 Task: Look for space in Ichihara, Japan from 9th June, 2023 to 16th June, 2023 for 2 adults in price range Rs.8000 to Rs.16000. Place can be entire place with 2 bedrooms having 2 beds and 1 bathroom. Property type can be house, flat, guest house. Booking option can be shelf check-in. Required host language is English.
Action: Mouse moved to (498, 90)
Screenshot: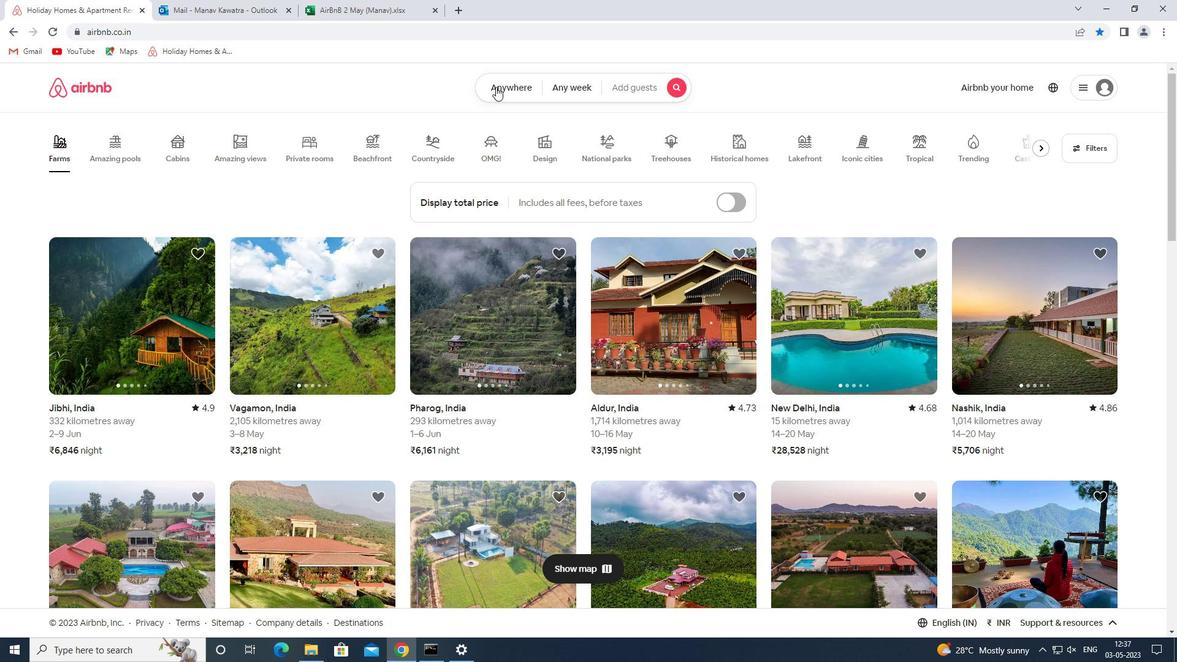 
Action: Mouse pressed left at (498, 90)
Screenshot: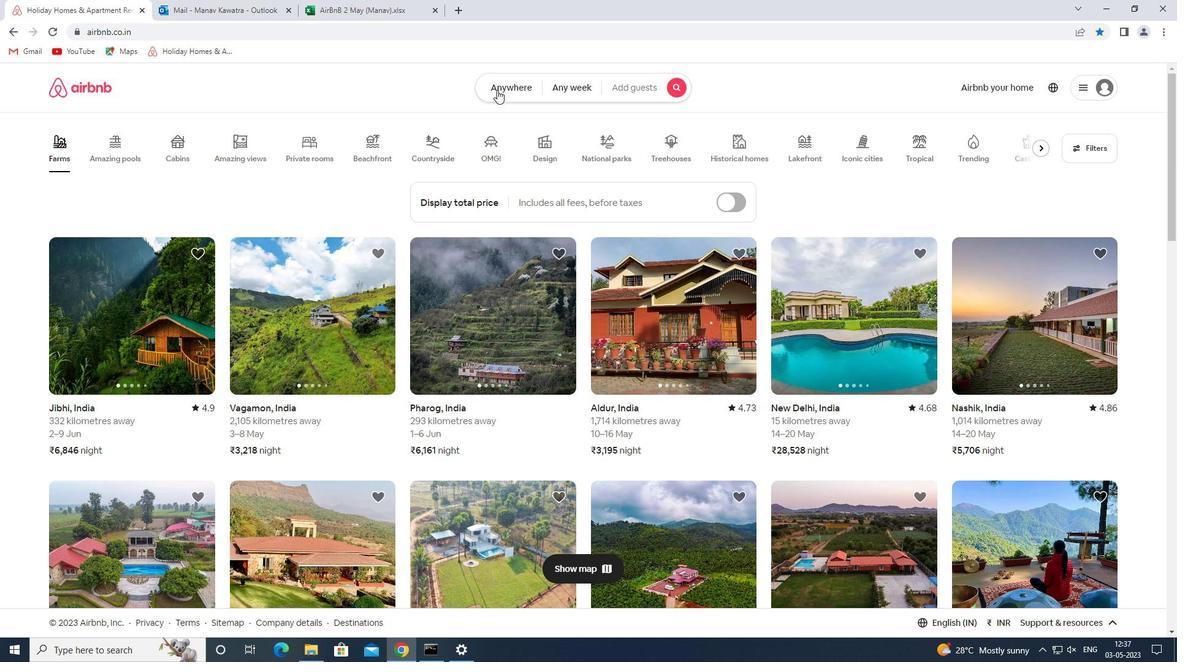 
Action: Mouse moved to (365, 141)
Screenshot: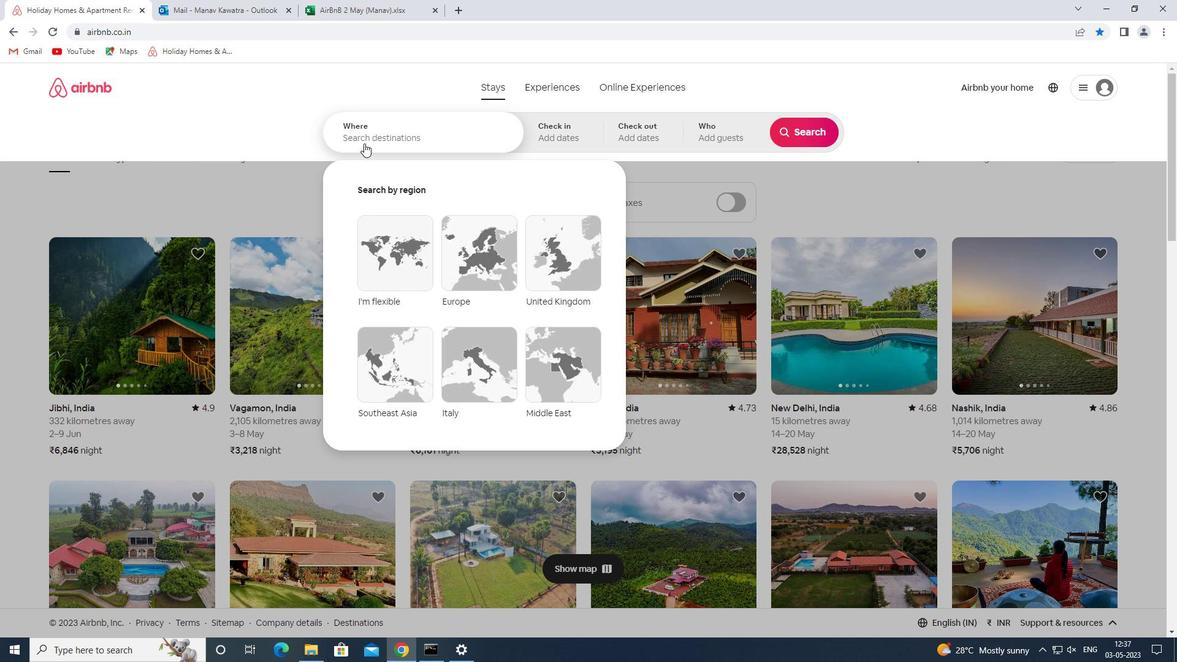 
Action: Mouse pressed left at (365, 141)
Screenshot: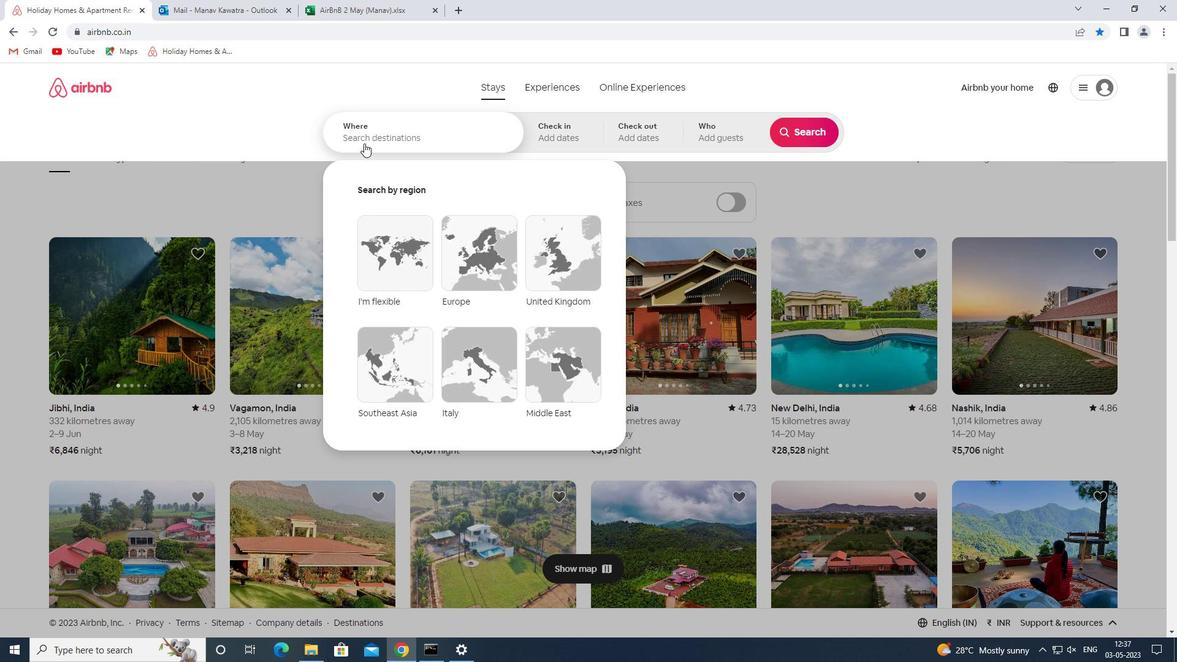 
Action: Key pressed ichihara<Key.space>japan<Key.enter>
Screenshot: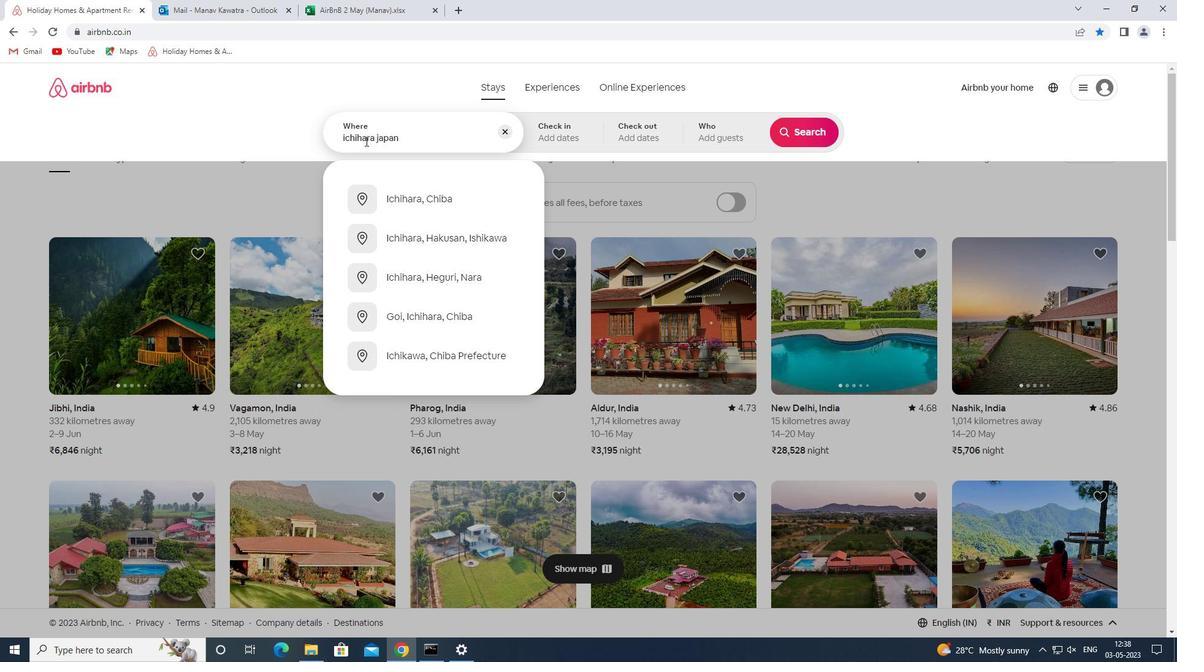 
Action: Mouse moved to (765, 312)
Screenshot: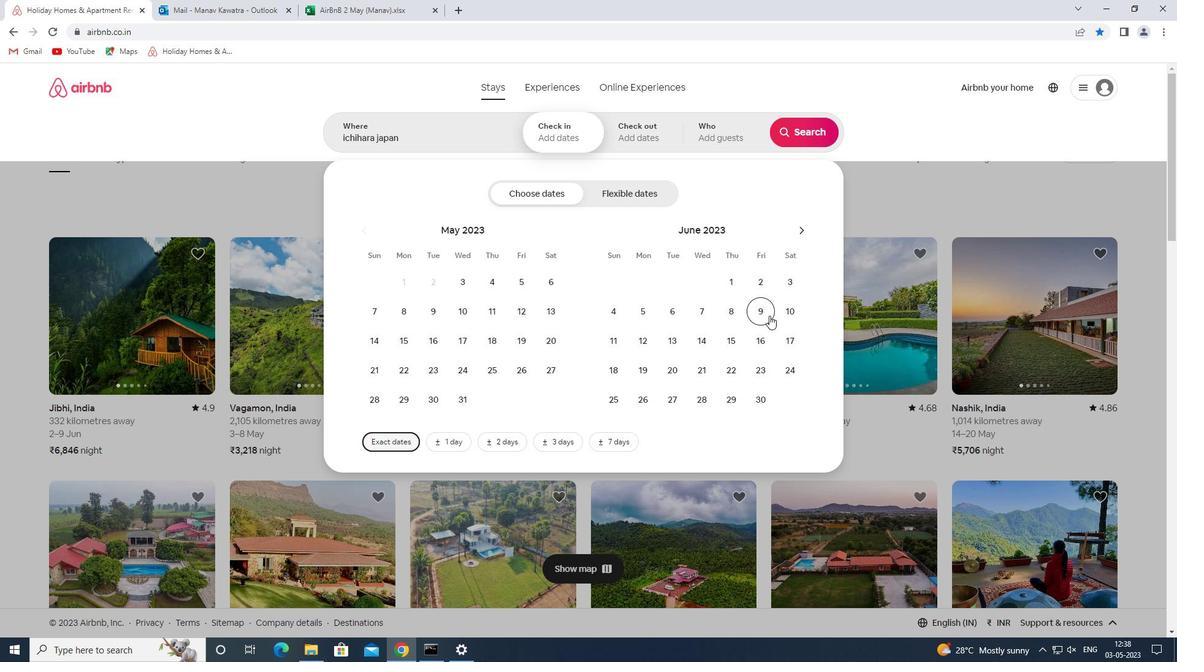 
Action: Mouse pressed left at (765, 312)
Screenshot: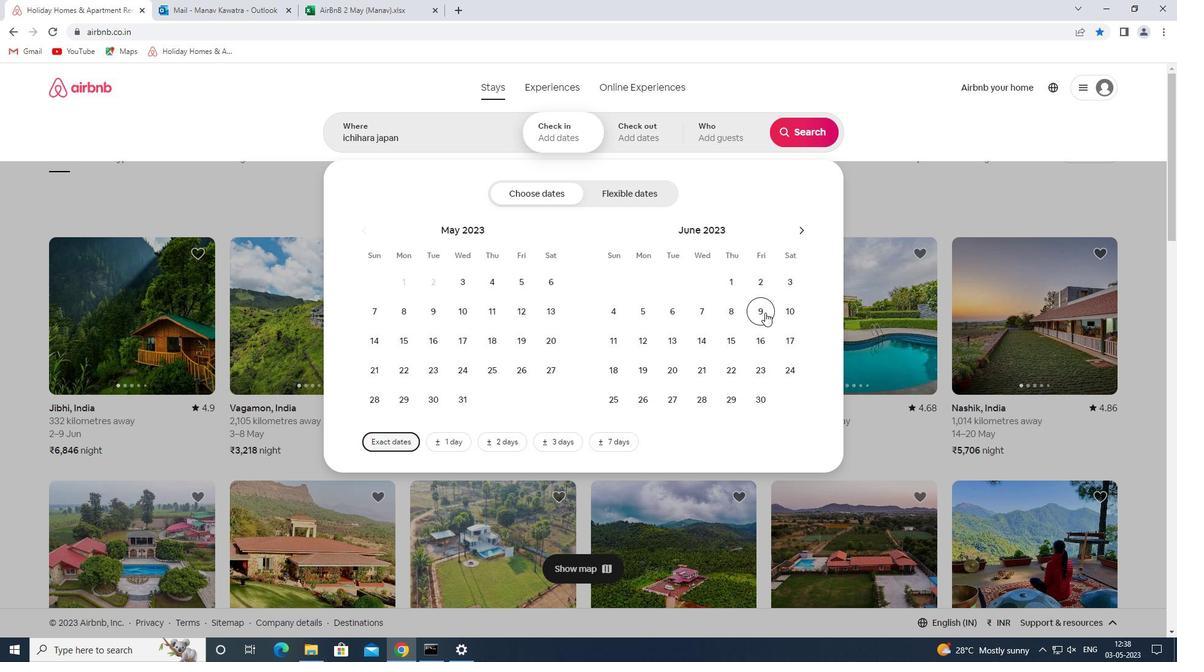 
Action: Mouse moved to (760, 341)
Screenshot: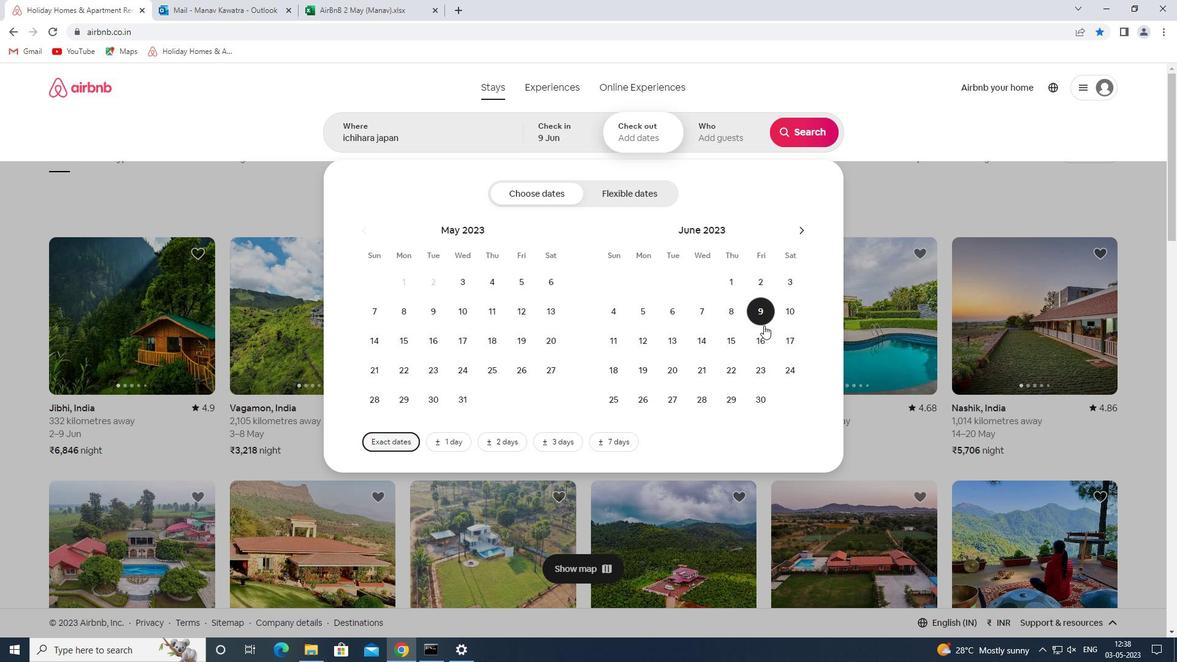 
Action: Mouse pressed left at (760, 341)
Screenshot: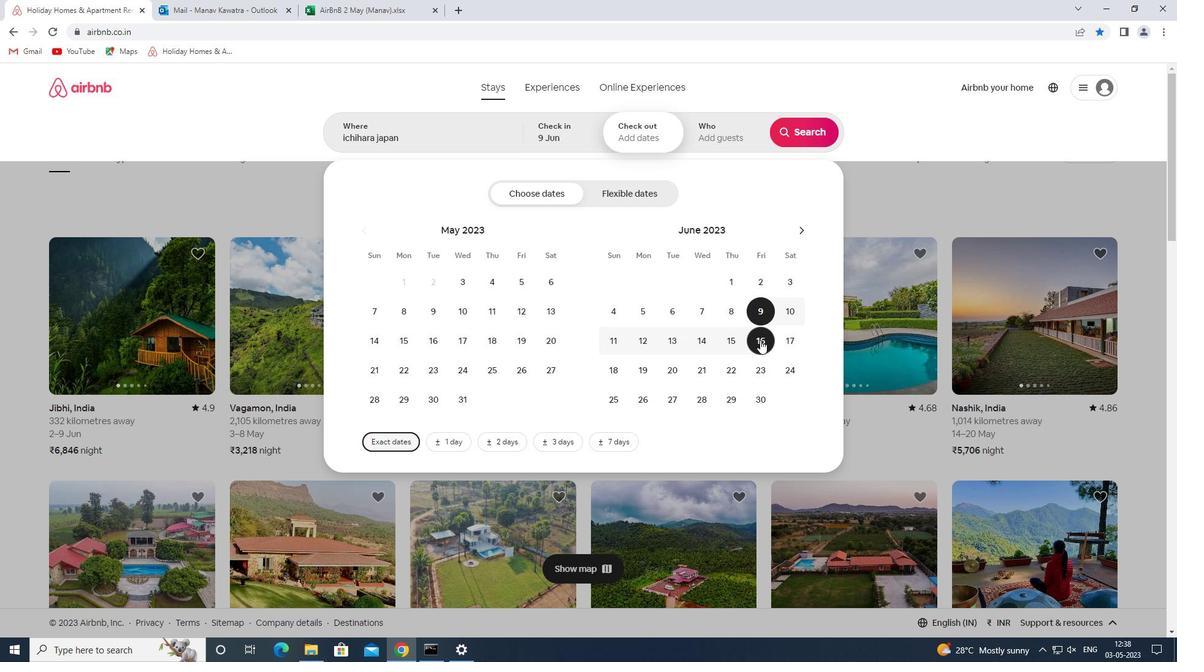 
Action: Mouse moved to (722, 134)
Screenshot: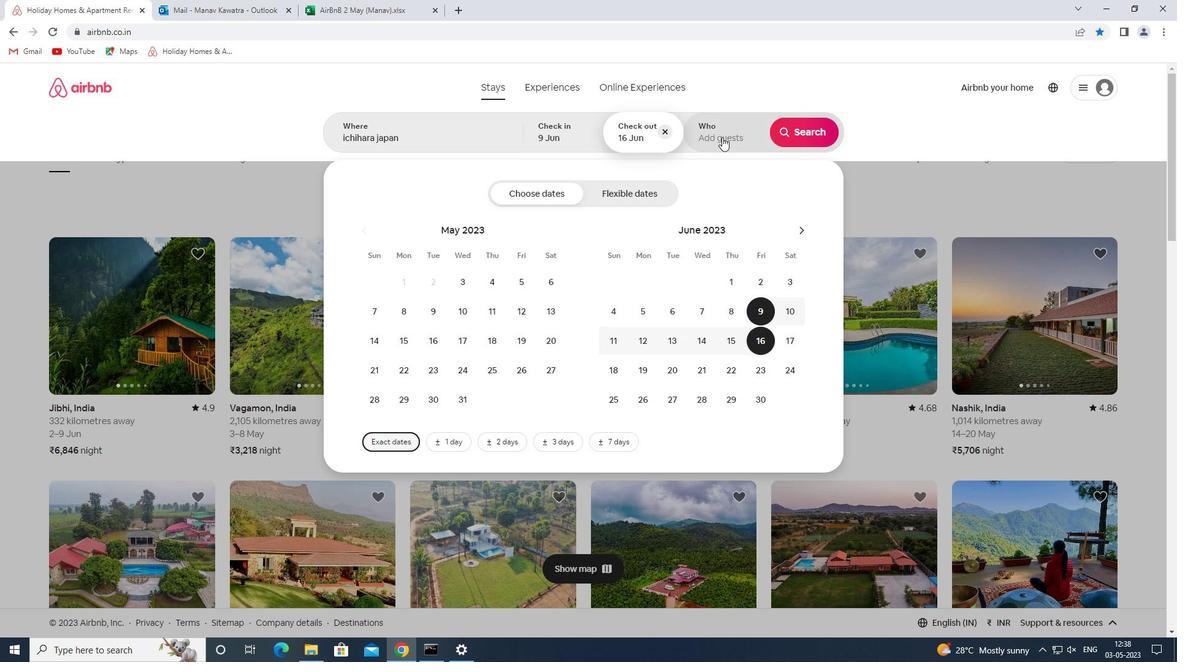 
Action: Mouse pressed left at (722, 134)
Screenshot: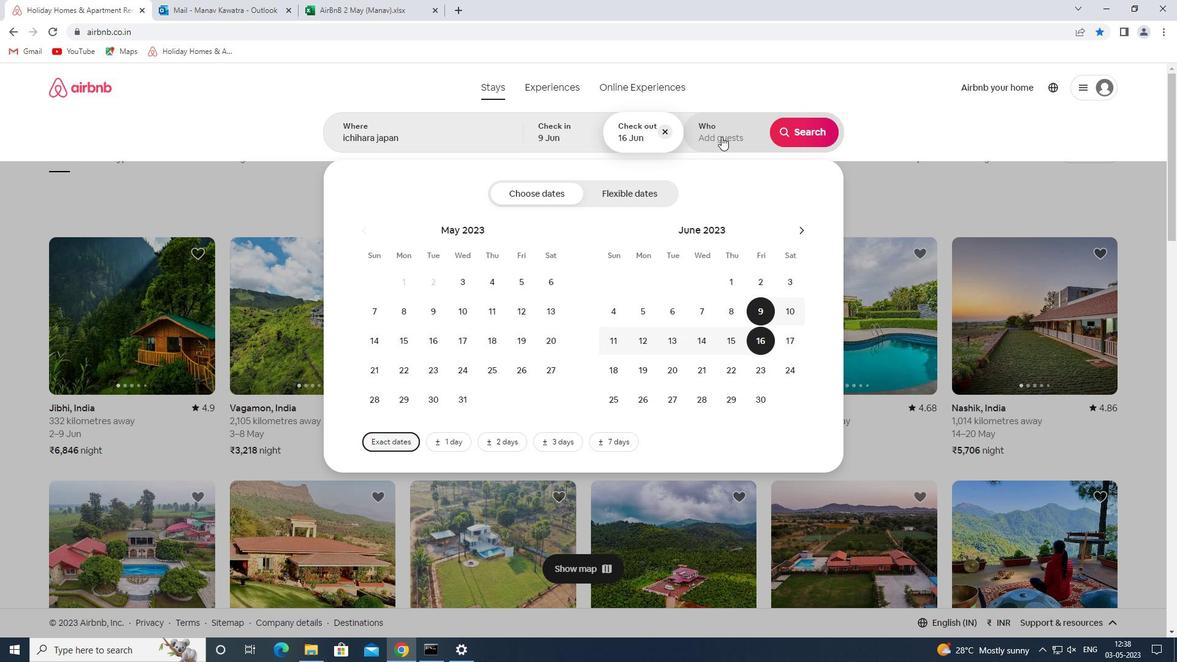 
Action: Mouse moved to (809, 196)
Screenshot: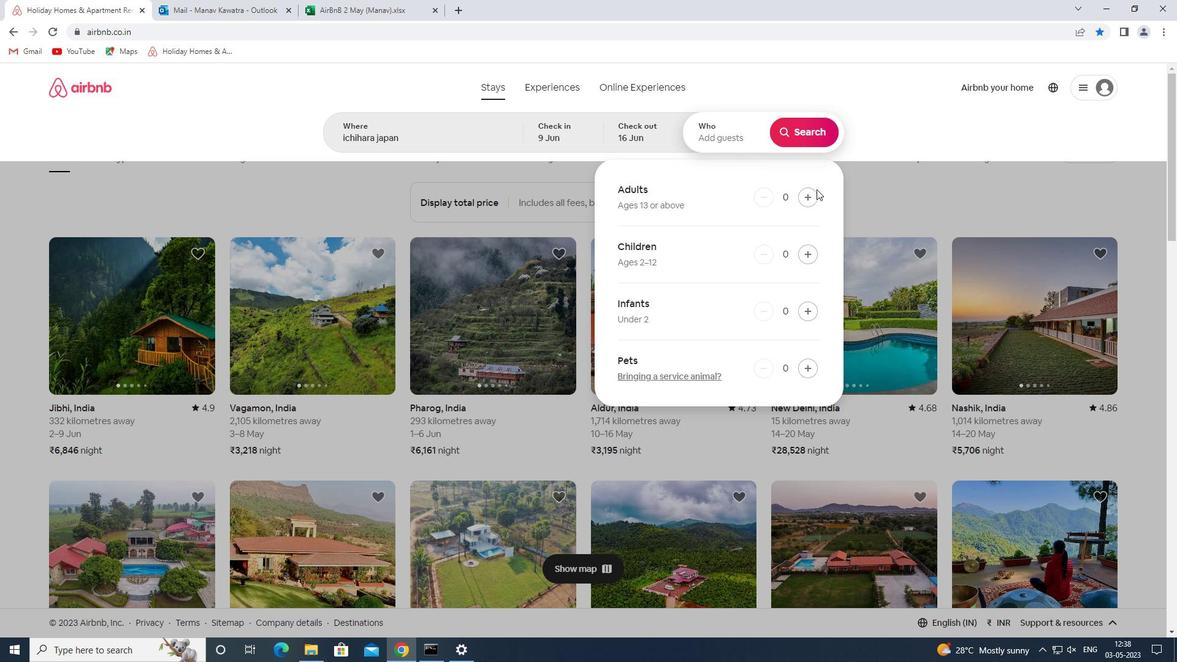 
Action: Mouse pressed left at (809, 196)
Screenshot: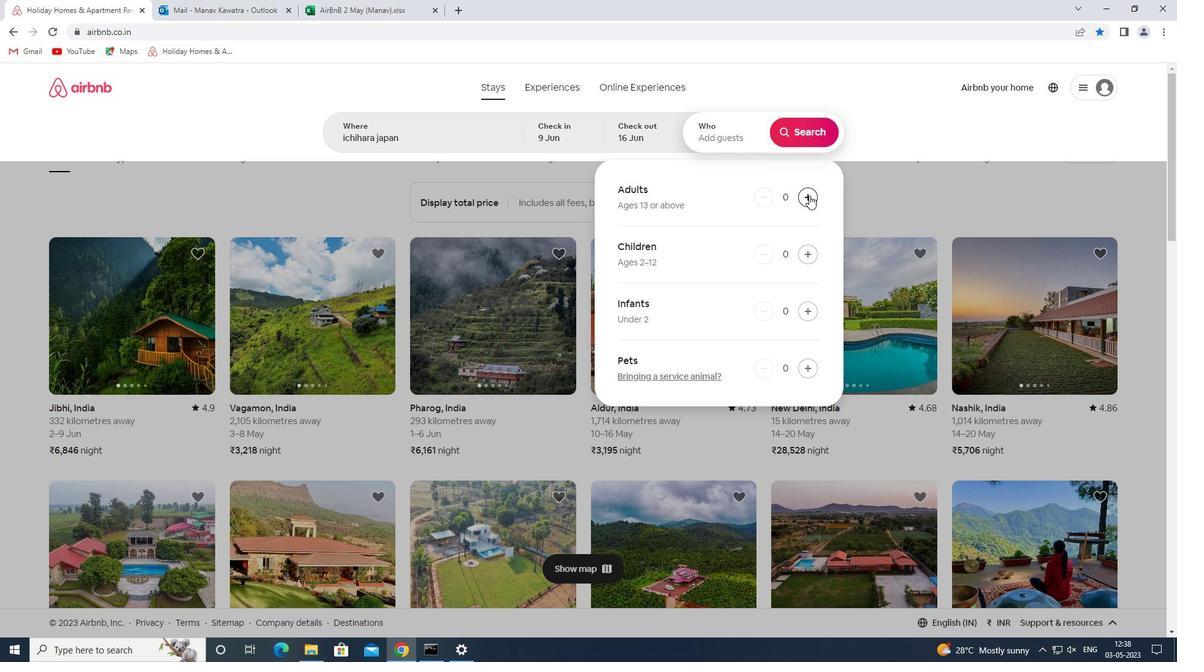 
Action: Mouse pressed left at (809, 196)
Screenshot: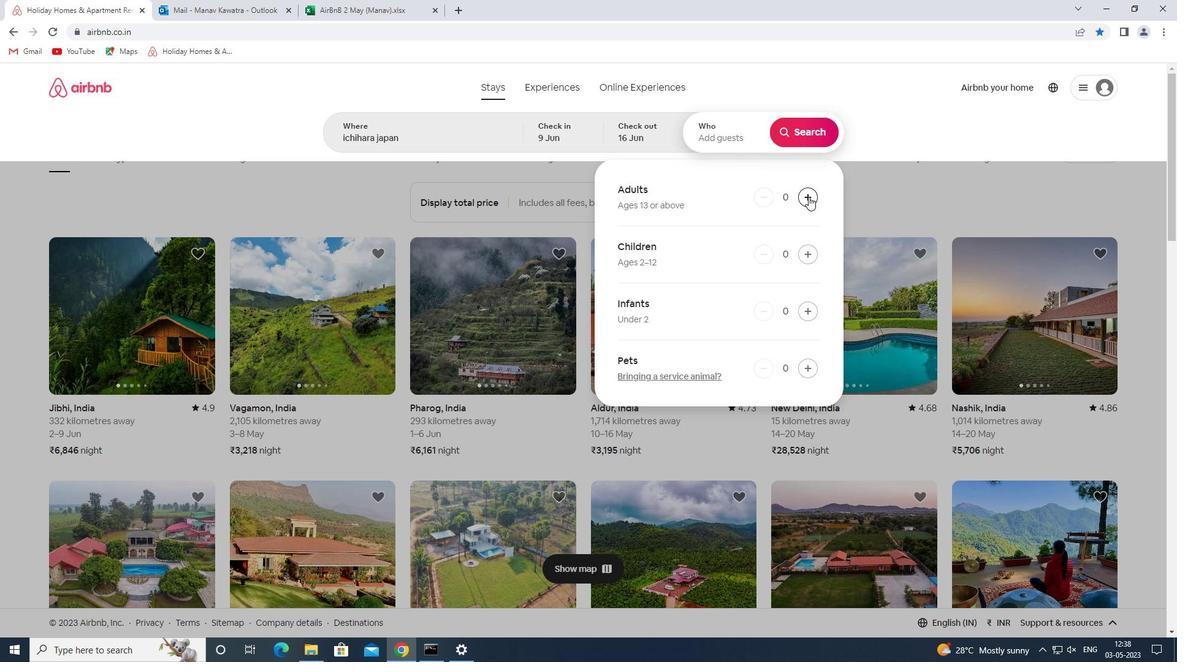 
Action: Mouse moved to (812, 131)
Screenshot: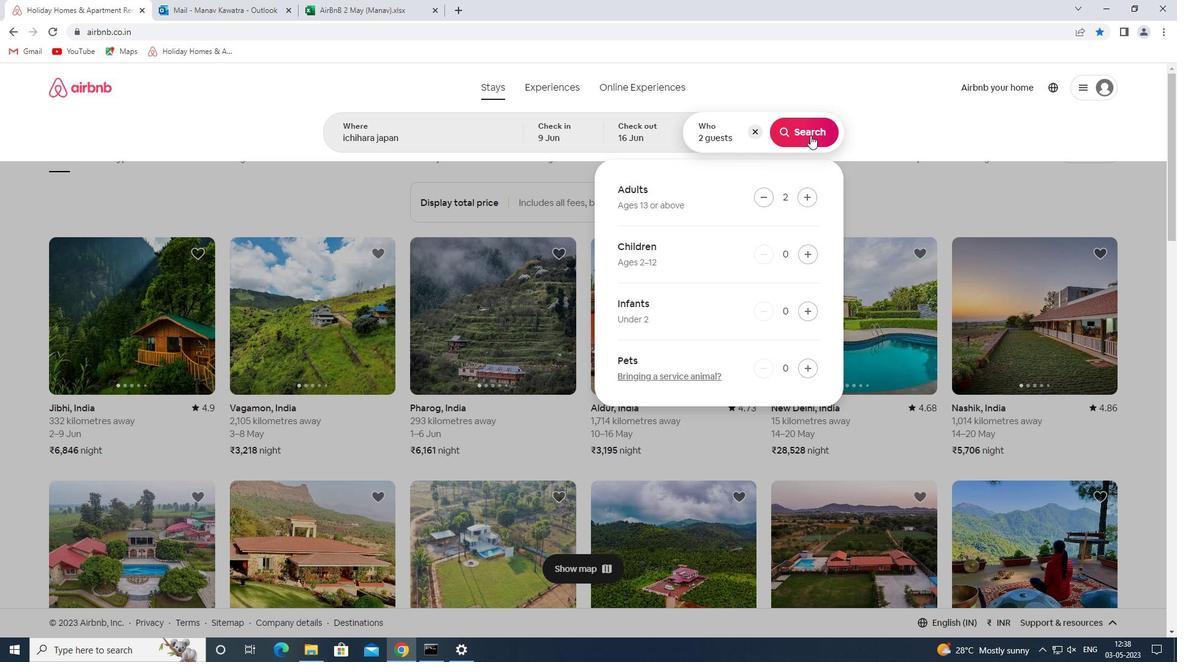 
Action: Mouse pressed left at (812, 131)
Screenshot: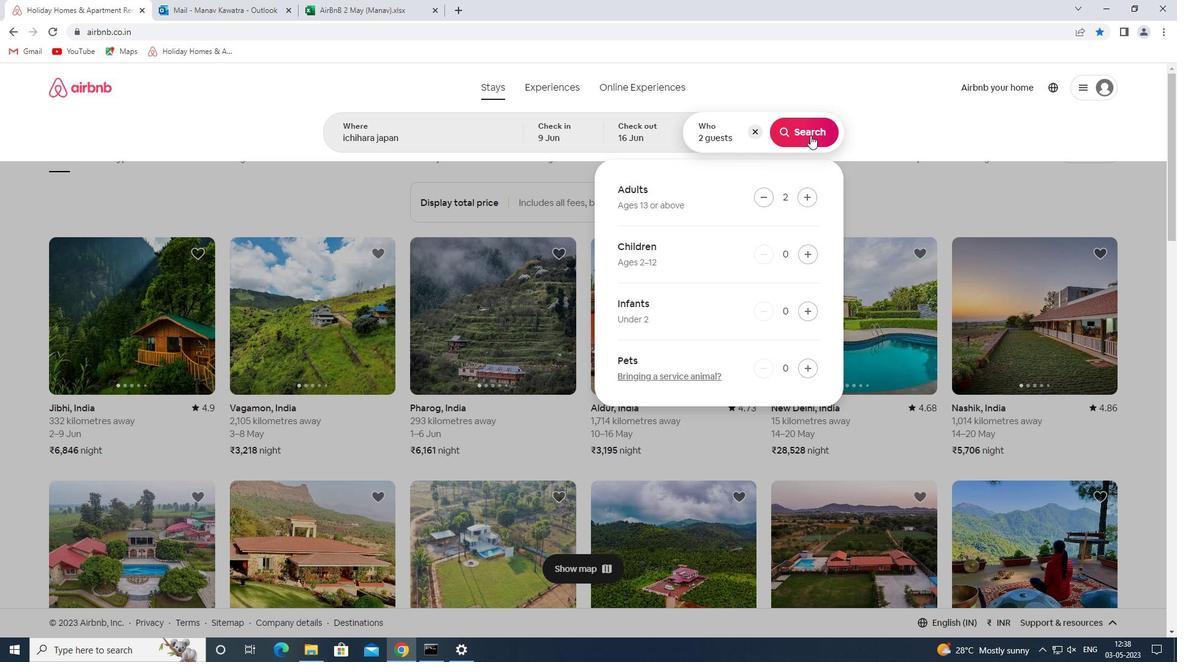 
Action: Mouse moved to (1132, 146)
Screenshot: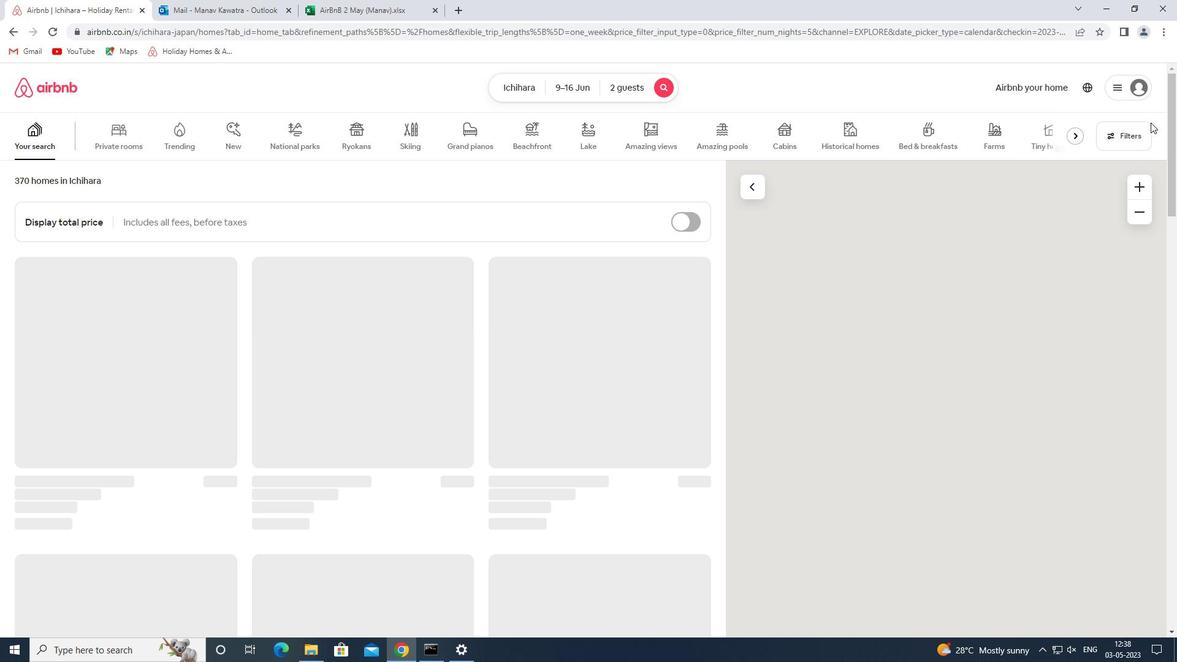 
Action: Mouse pressed left at (1132, 146)
Screenshot: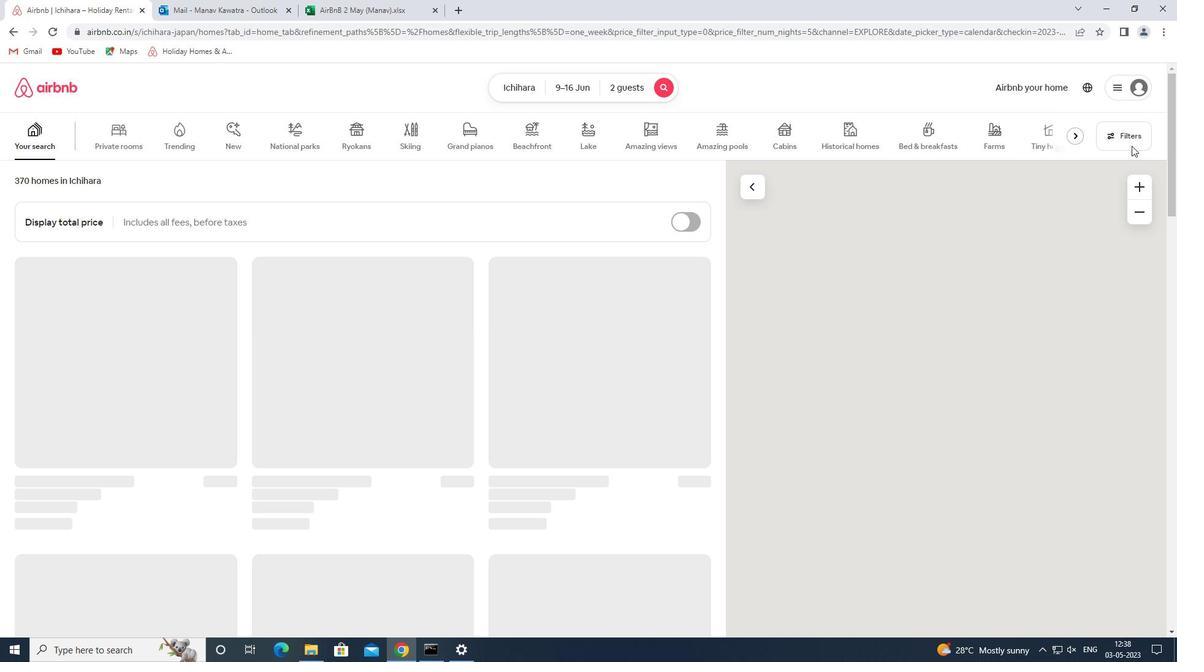 
Action: Mouse moved to (425, 292)
Screenshot: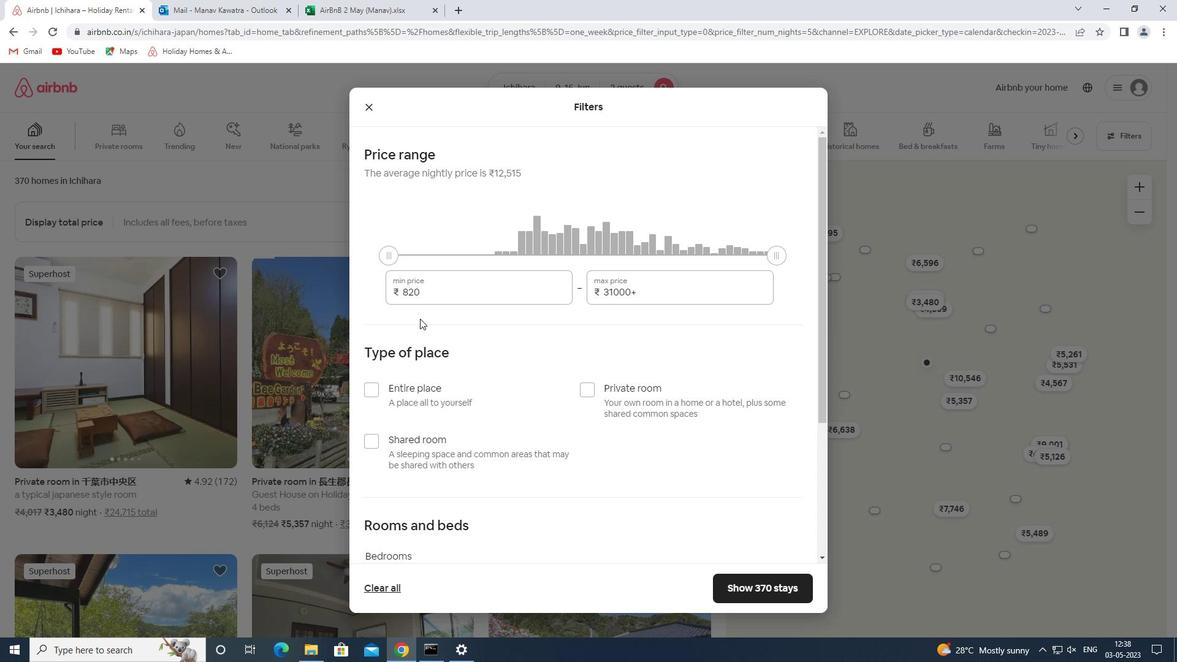
Action: Mouse pressed left at (425, 292)
Screenshot: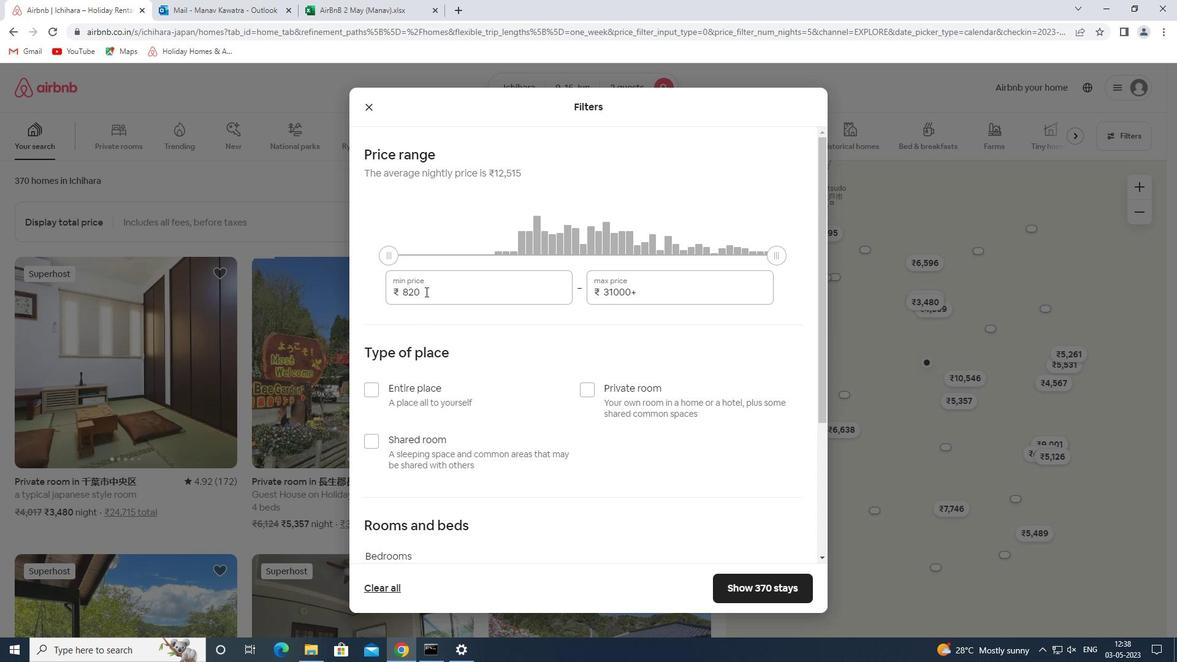 
Action: Mouse pressed left at (425, 292)
Screenshot: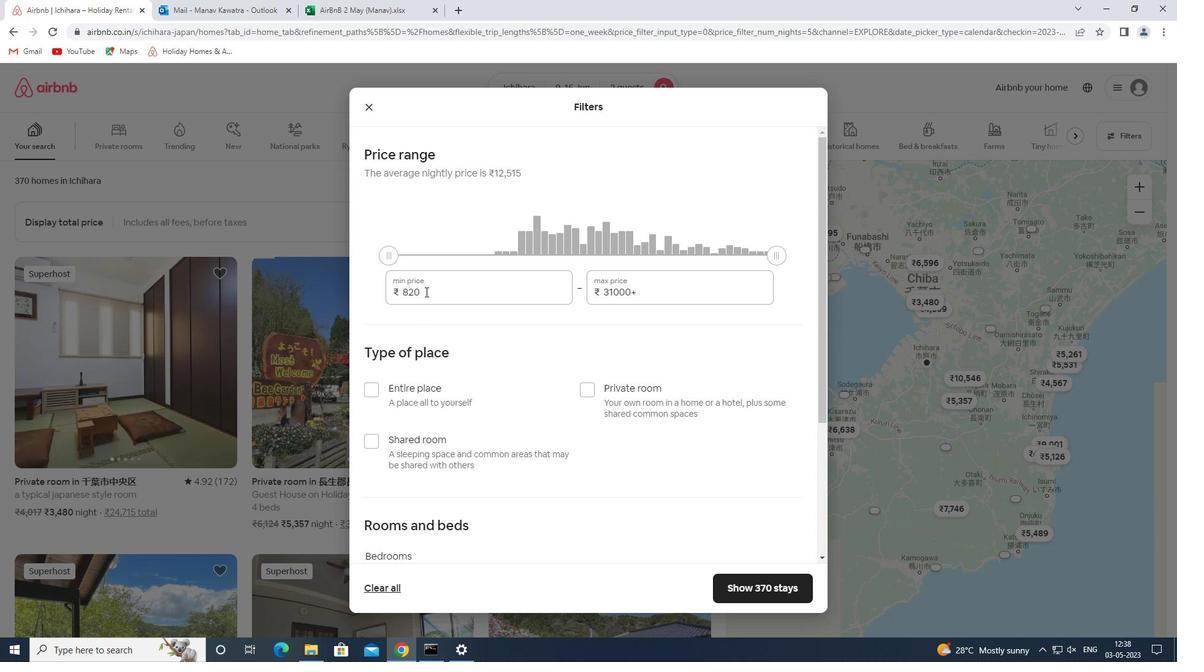 
Action: Key pressed 8000<Key.tab>16000
Screenshot: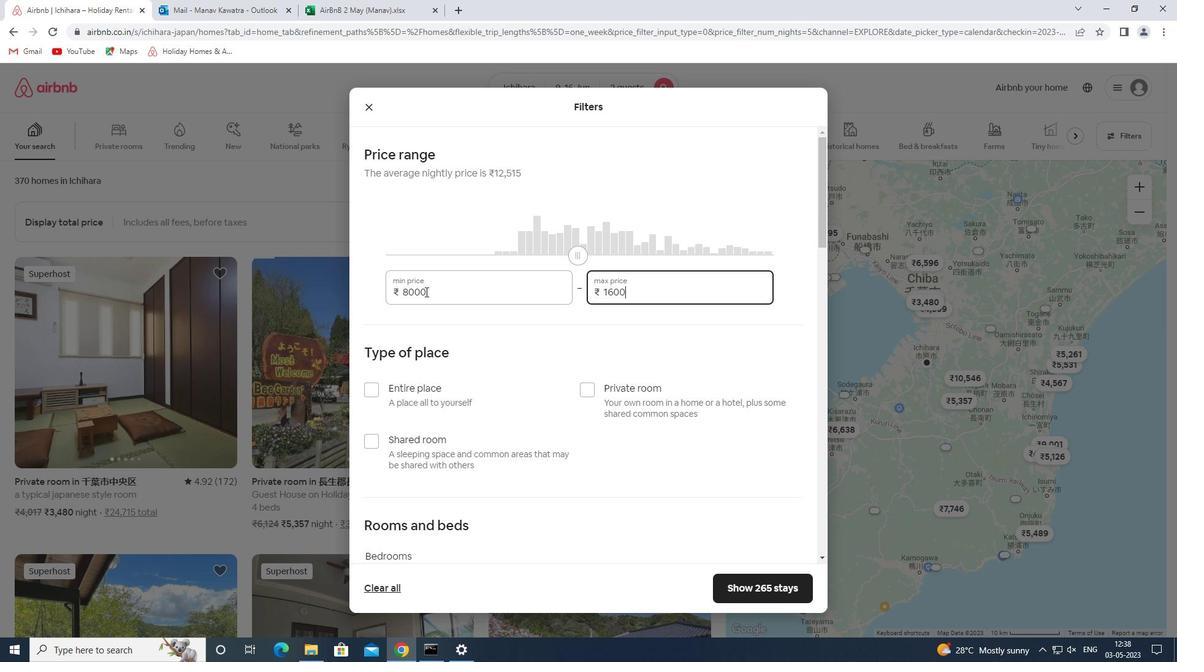 
Action: Mouse moved to (427, 388)
Screenshot: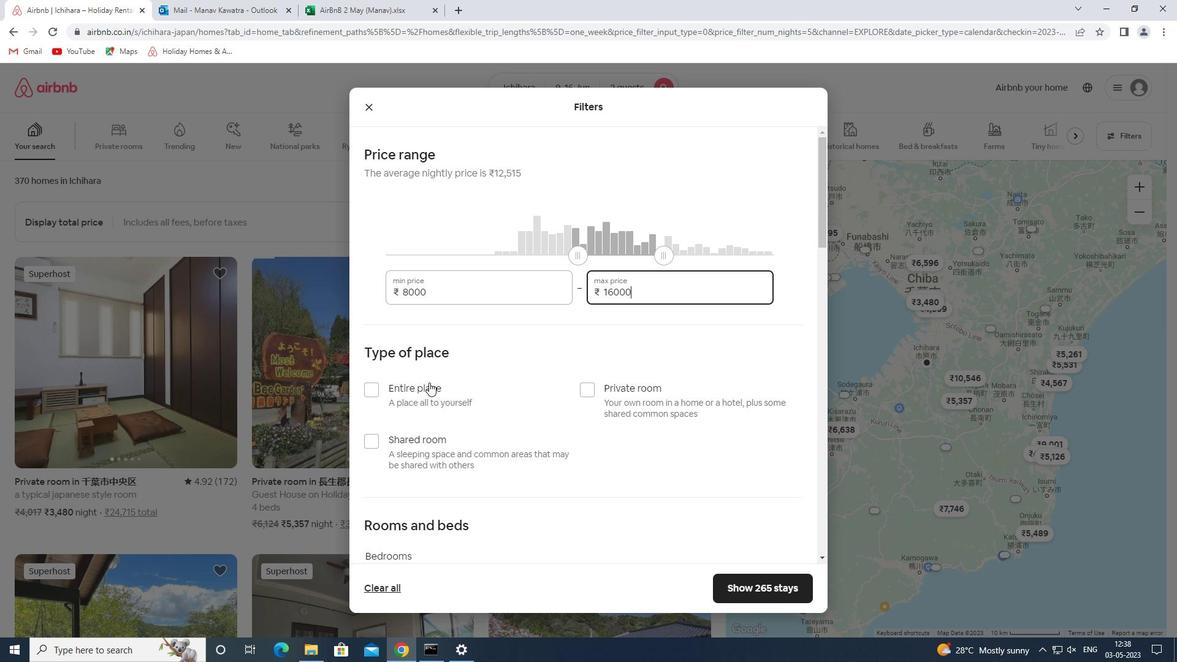 
Action: Mouse pressed left at (427, 388)
Screenshot: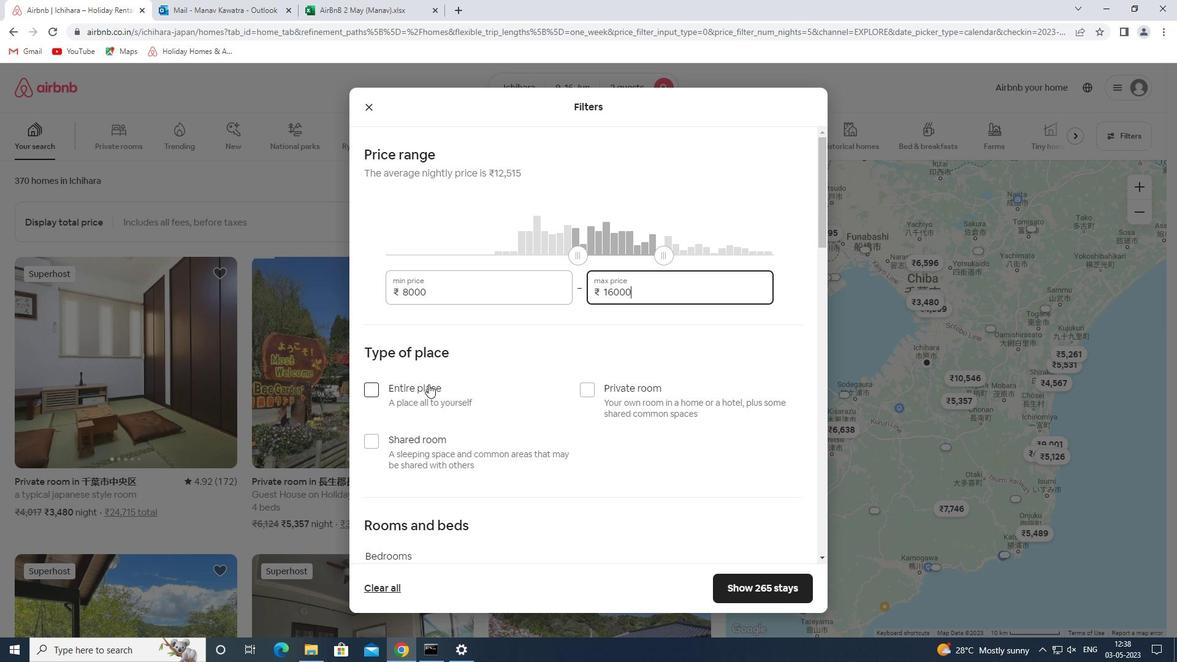 
Action: Mouse moved to (519, 292)
Screenshot: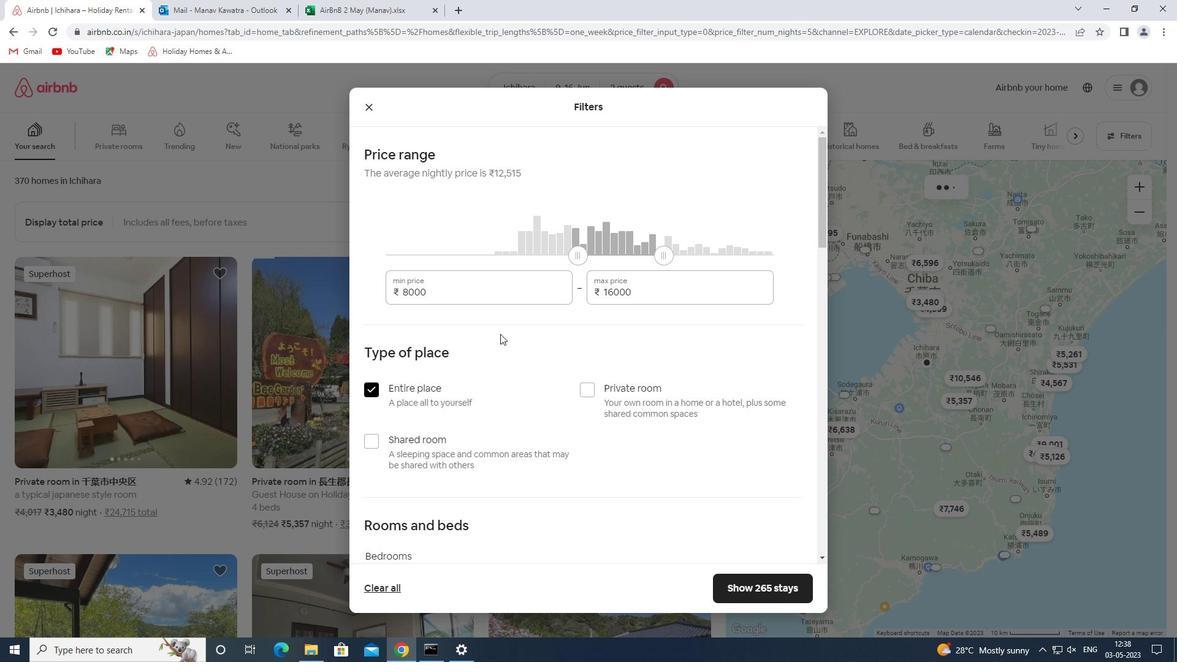 
Action: Mouse scrolled (519, 292) with delta (0, 0)
Screenshot: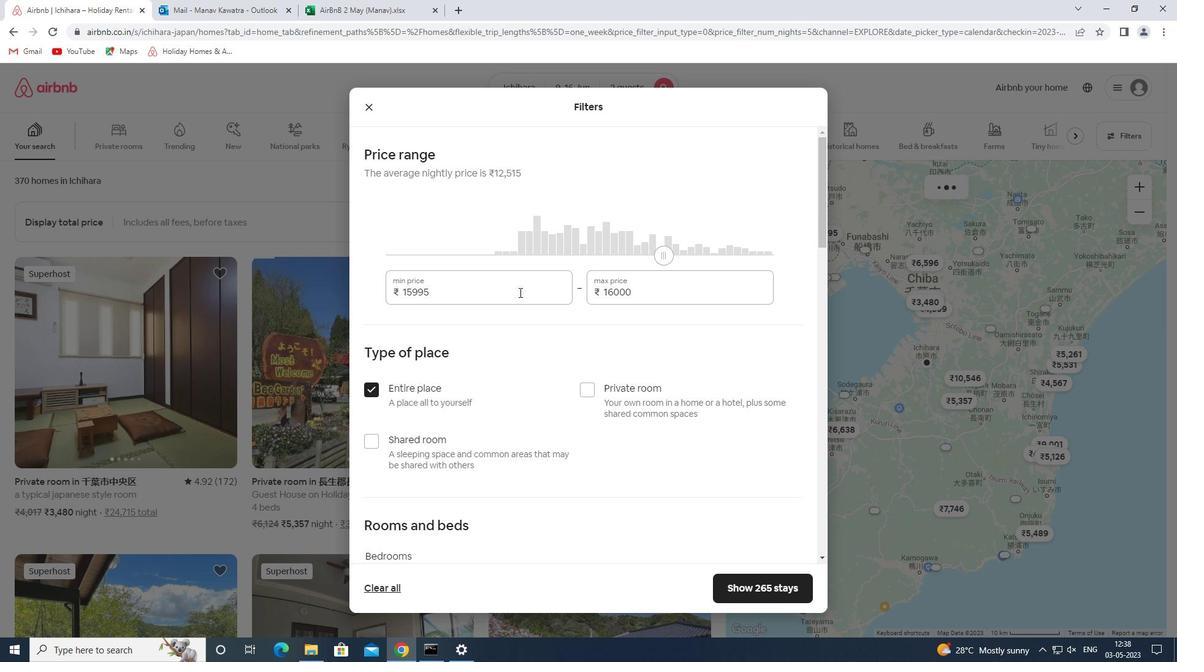 
Action: Mouse scrolled (519, 292) with delta (0, 0)
Screenshot: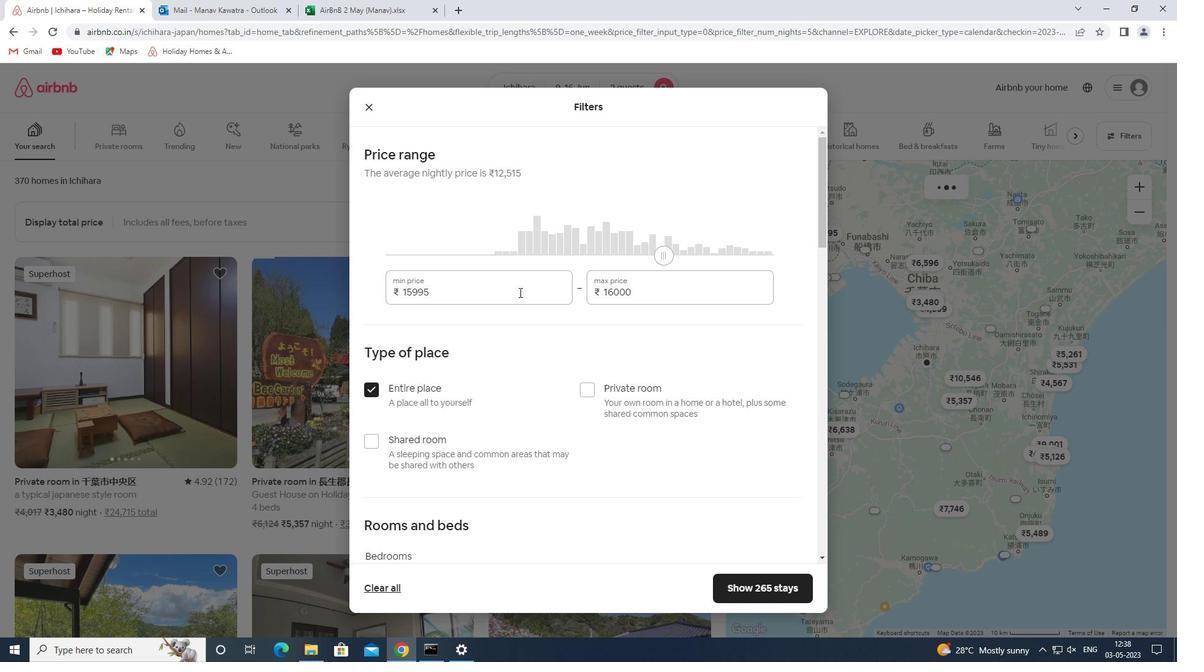 
Action: Mouse scrolled (519, 292) with delta (0, 0)
Screenshot: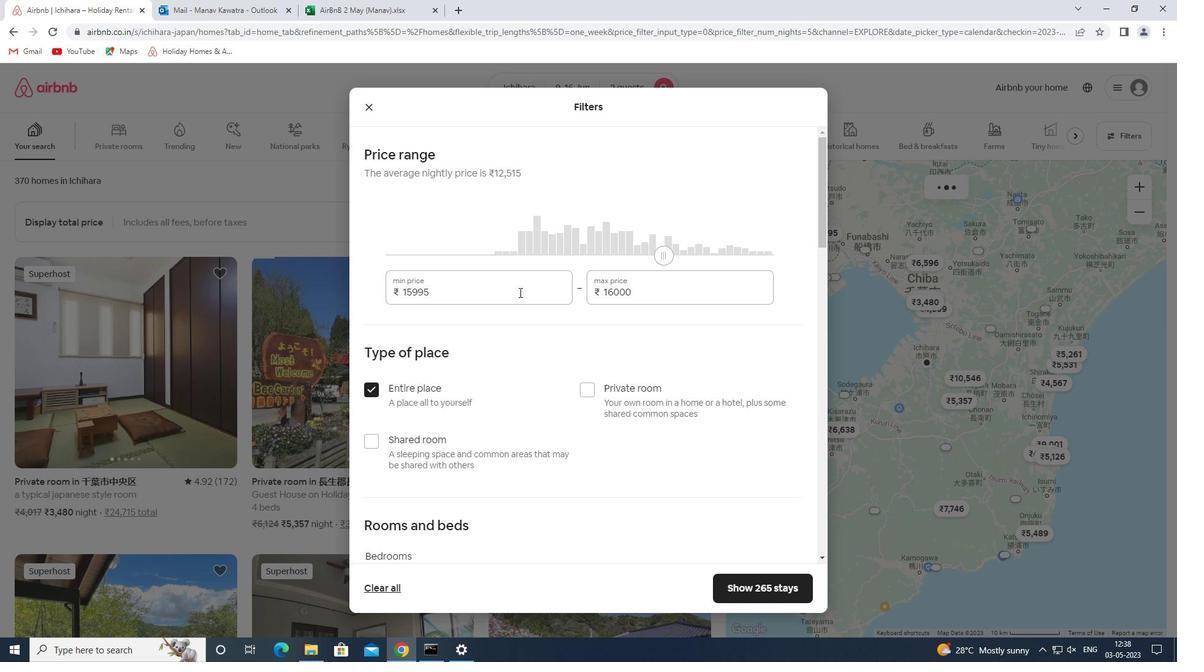 
Action: Mouse scrolled (519, 292) with delta (0, 0)
Screenshot: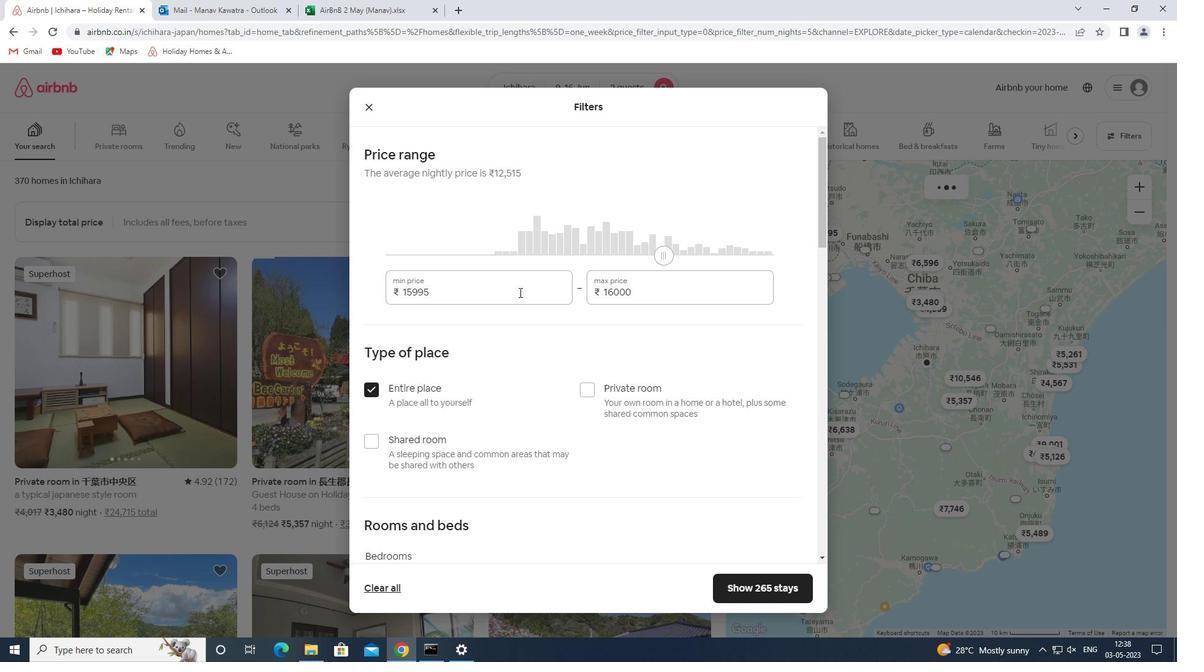 
Action: Mouse scrolled (519, 292) with delta (0, 0)
Screenshot: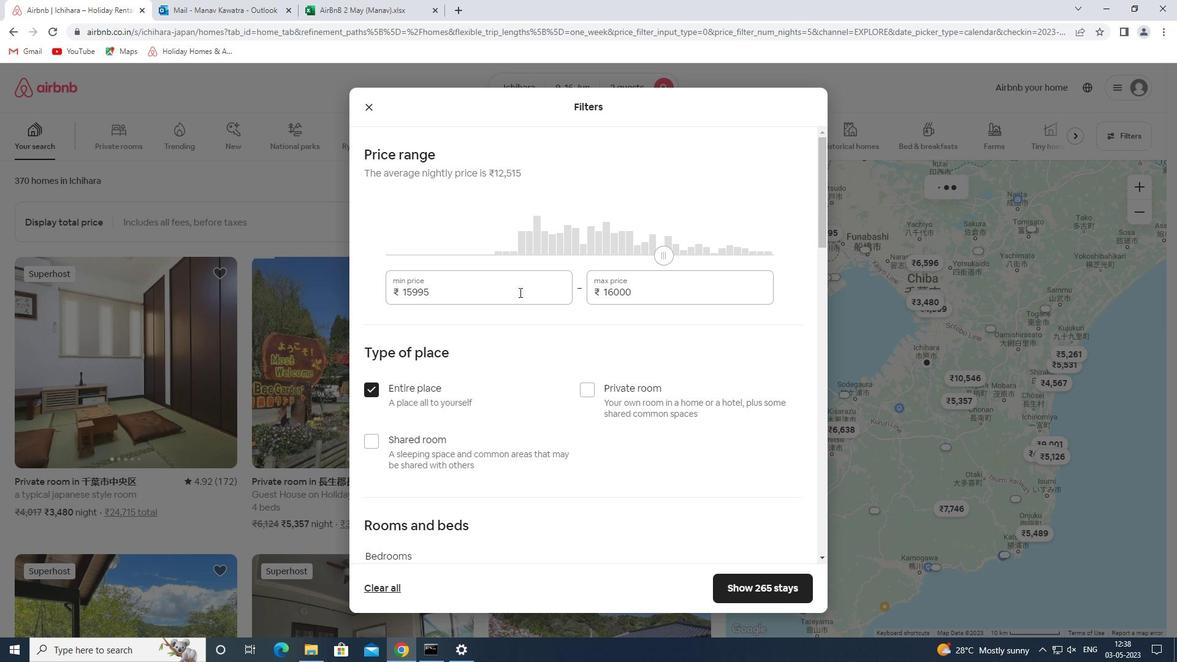 
Action: Mouse moved to (485, 283)
Screenshot: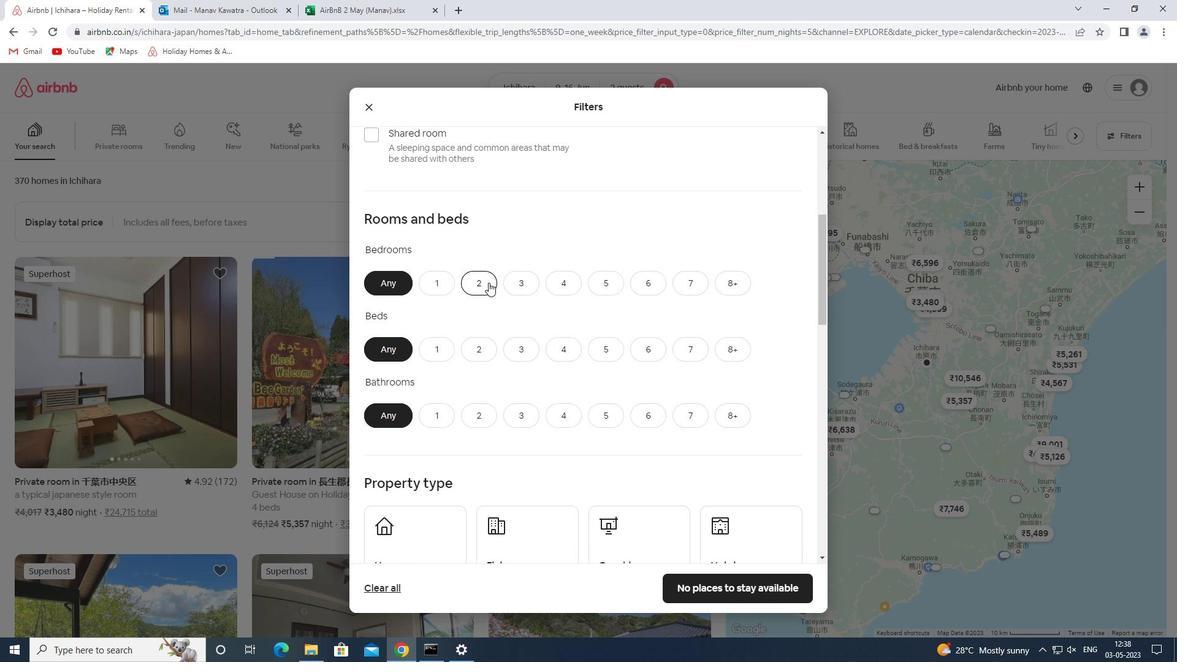 
Action: Mouse pressed left at (485, 283)
Screenshot: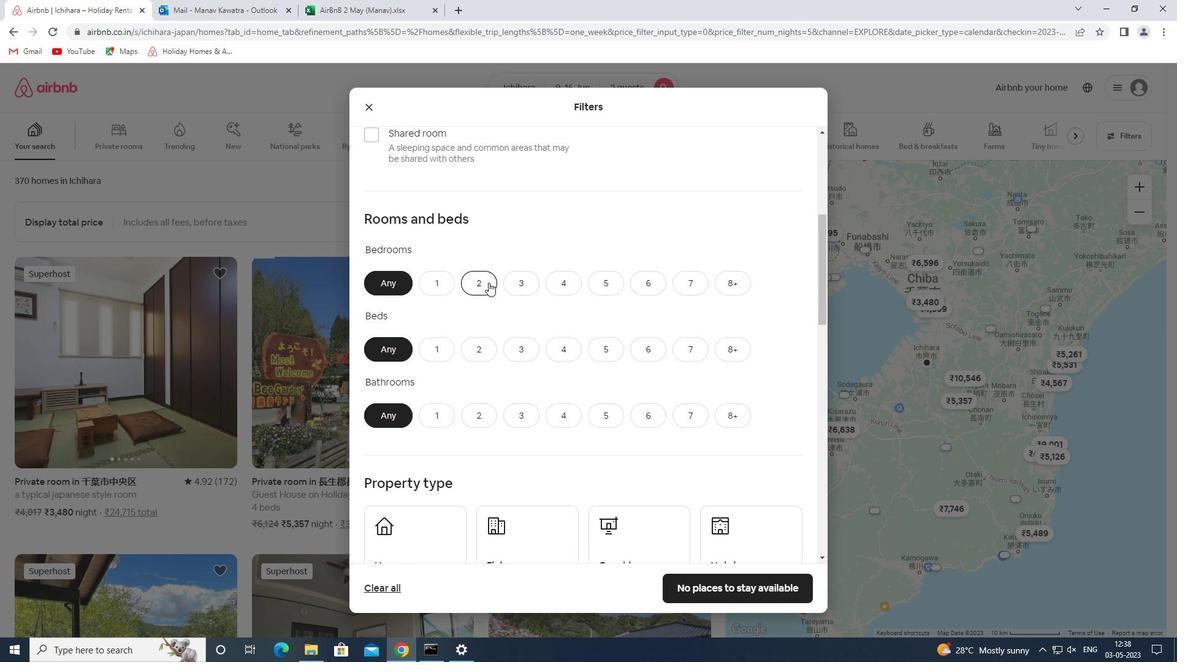
Action: Mouse moved to (477, 349)
Screenshot: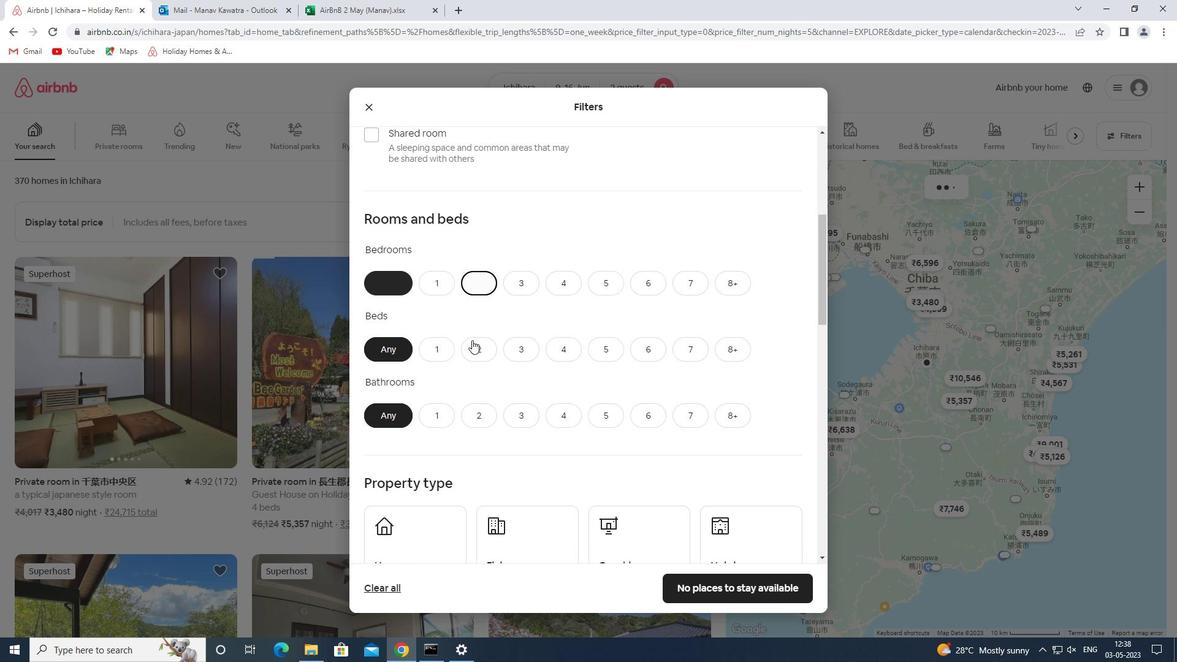 
Action: Mouse pressed left at (477, 349)
Screenshot: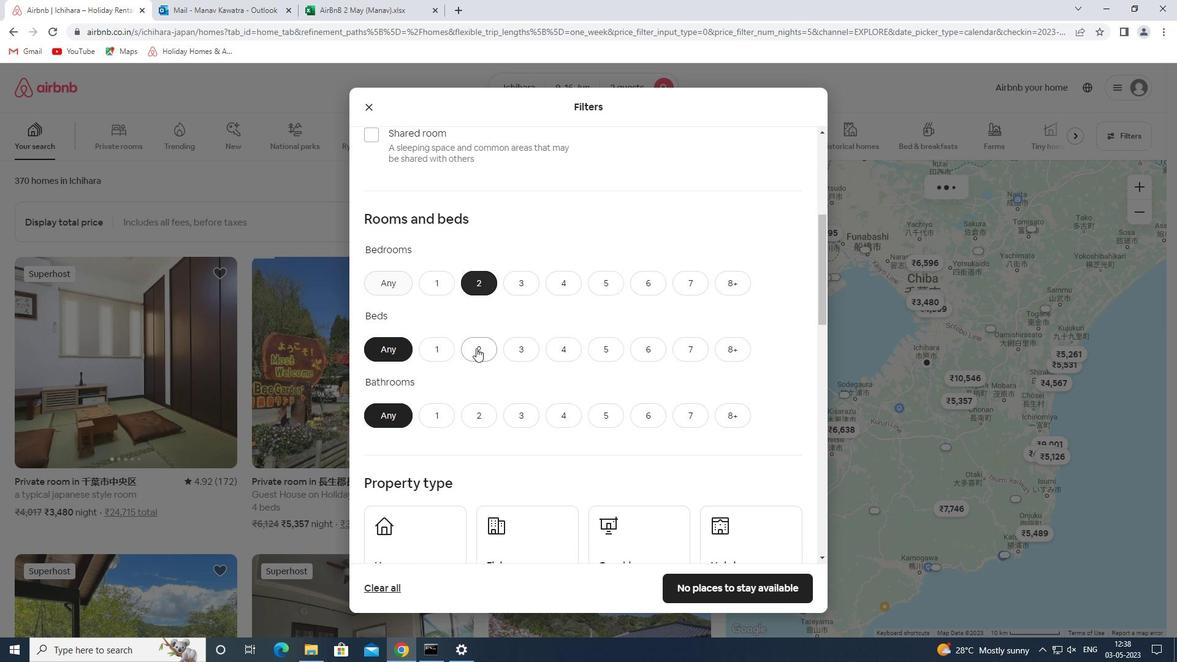 
Action: Mouse moved to (434, 419)
Screenshot: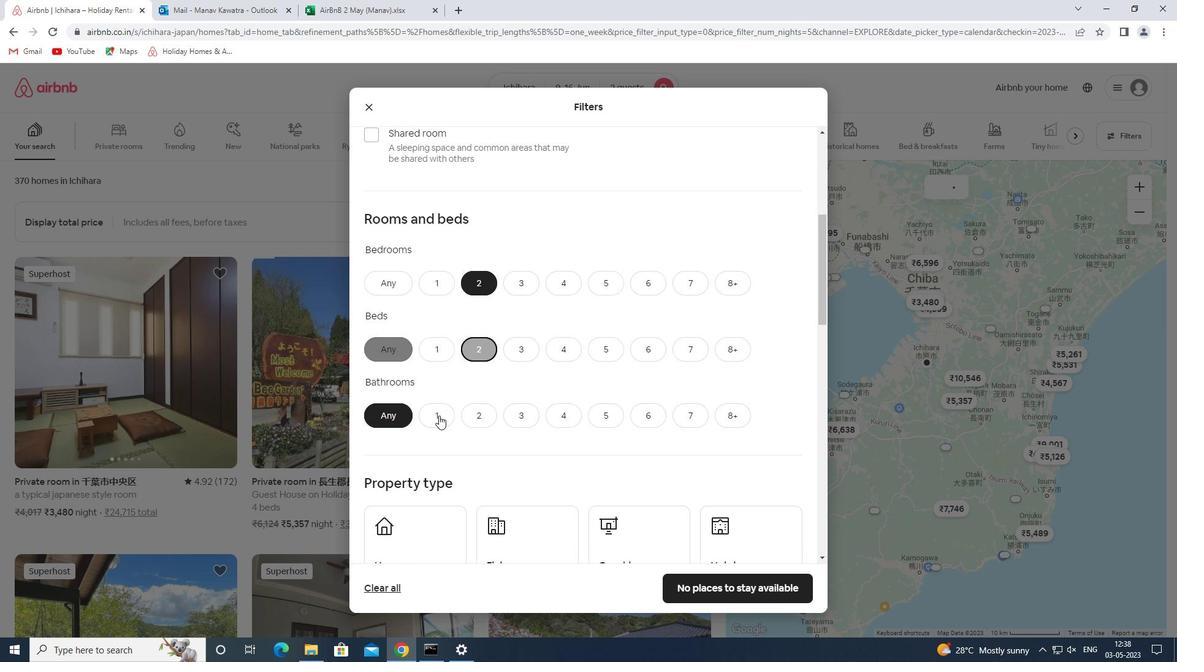 
Action: Mouse pressed left at (434, 419)
Screenshot: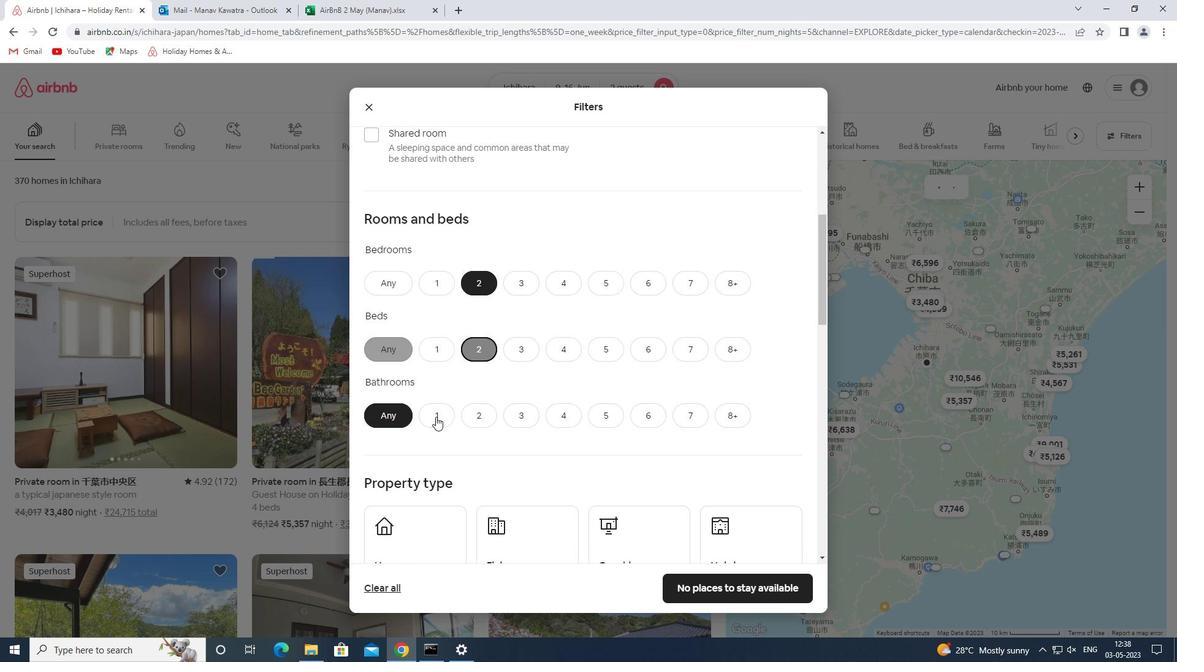 
Action: Mouse moved to (460, 451)
Screenshot: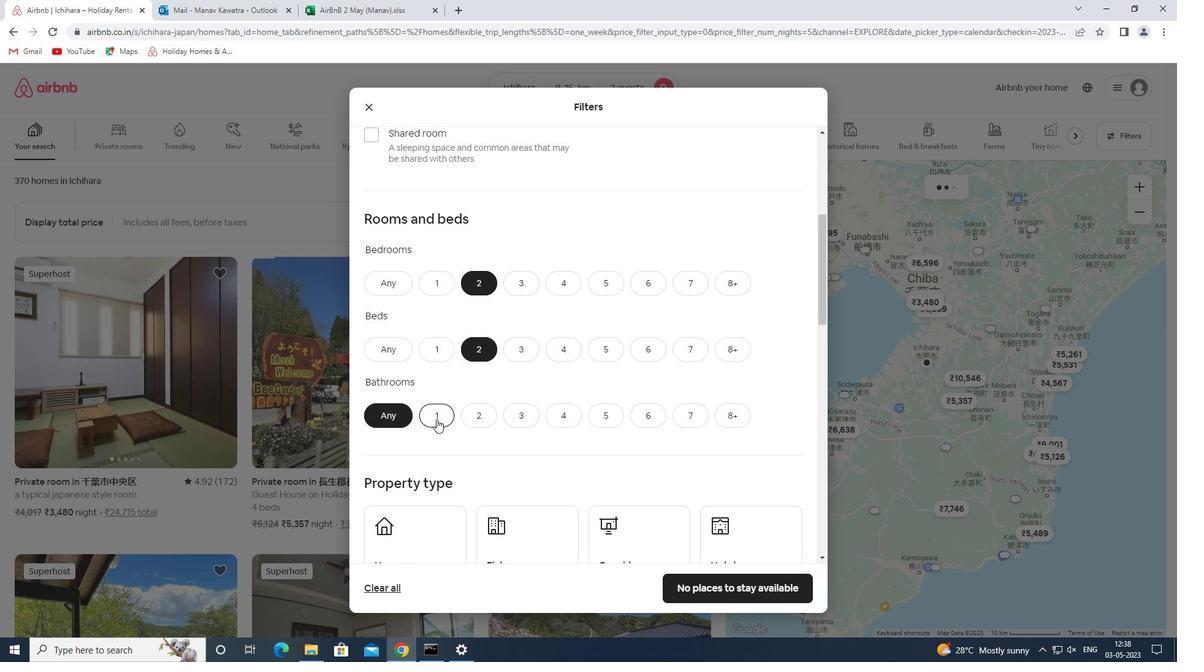 
Action: Mouse scrolled (460, 450) with delta (0, 0)
Screenshot: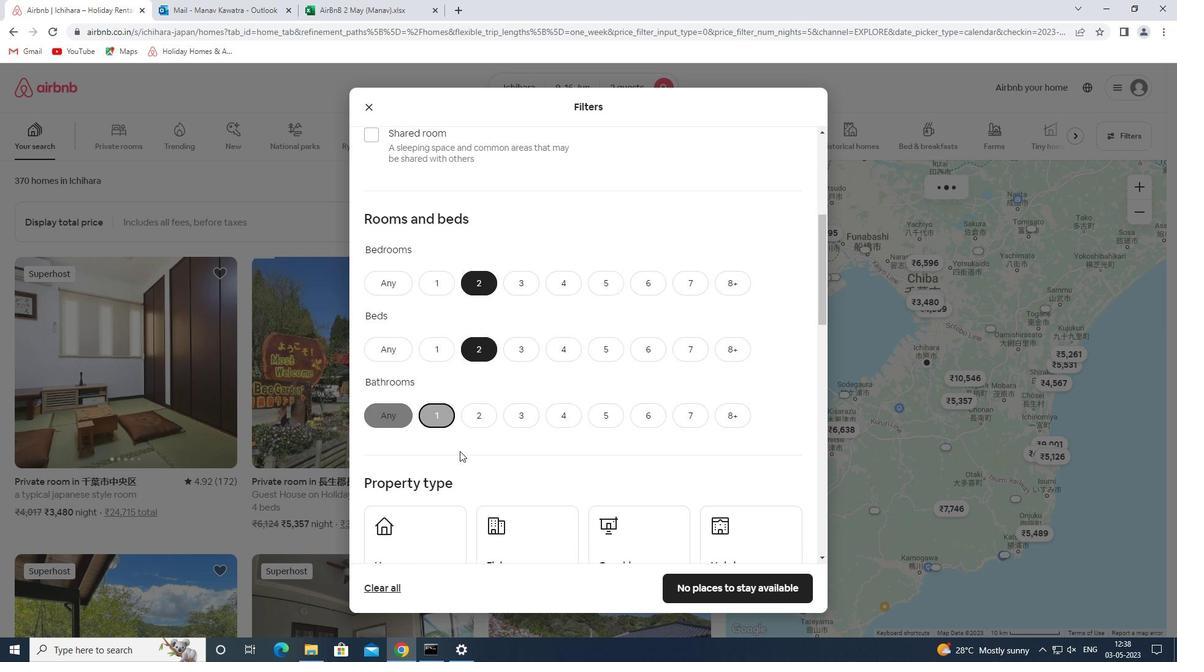 
Action: Mouse scrolled (460, 450) with delta (0, 0)
Screenshot: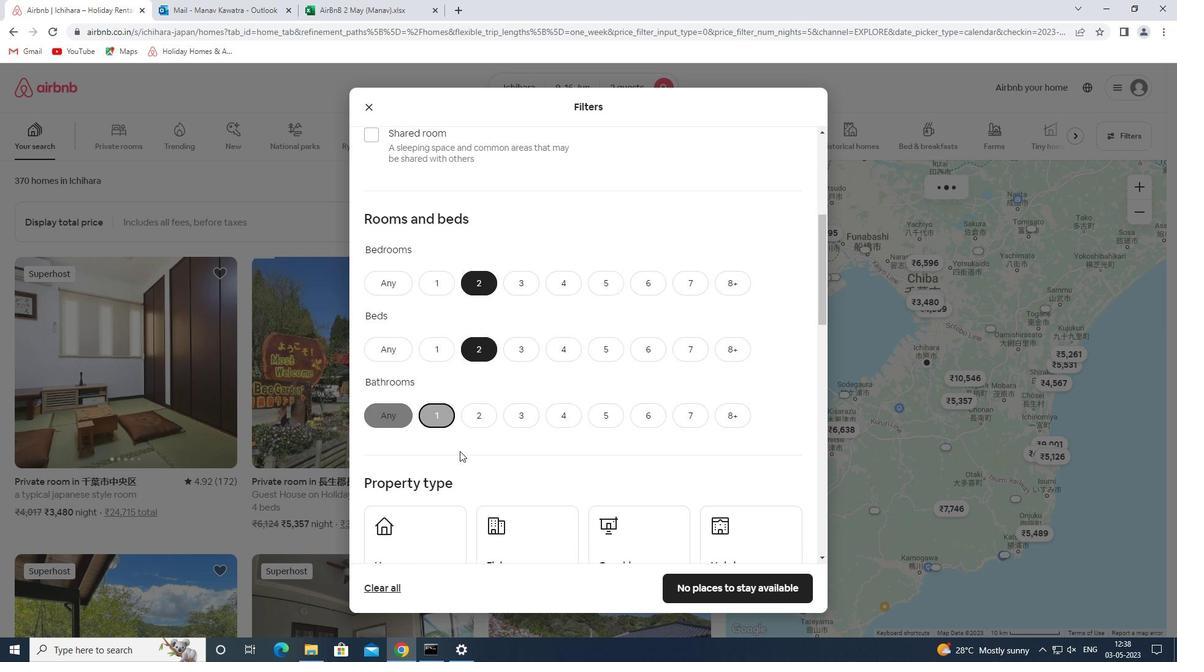 
Action: Mouse scrolled (460, 450) with delta (0, 0)
Screenshot: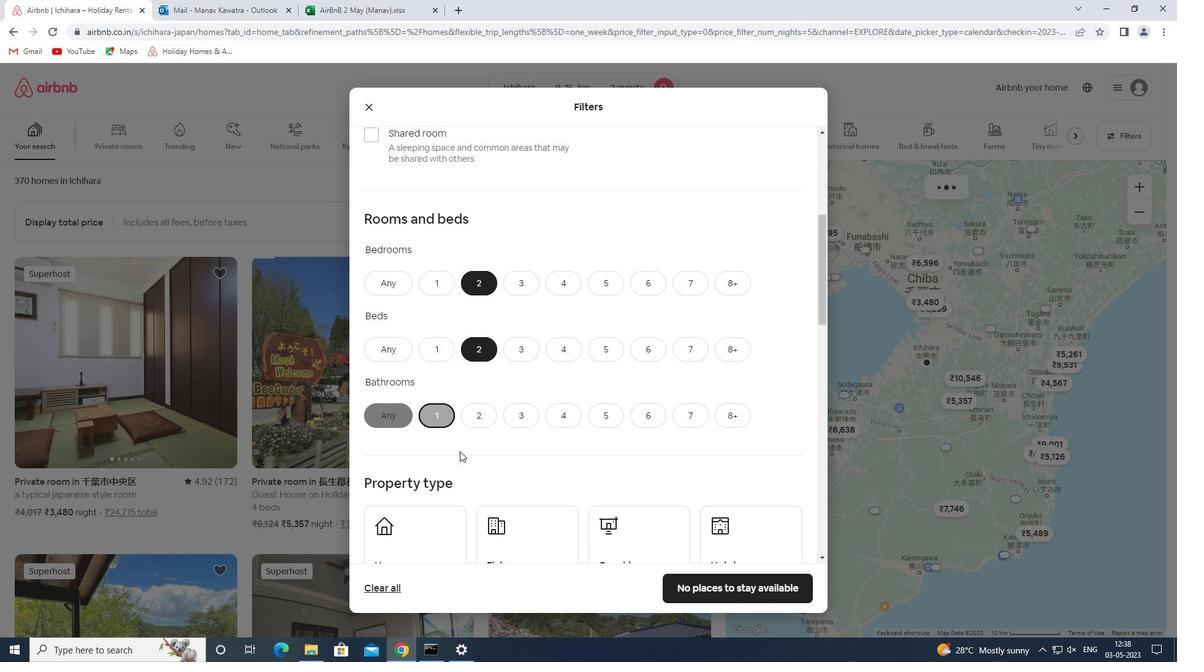 
Action: Mouse moved to (460, 450)
Screenshot: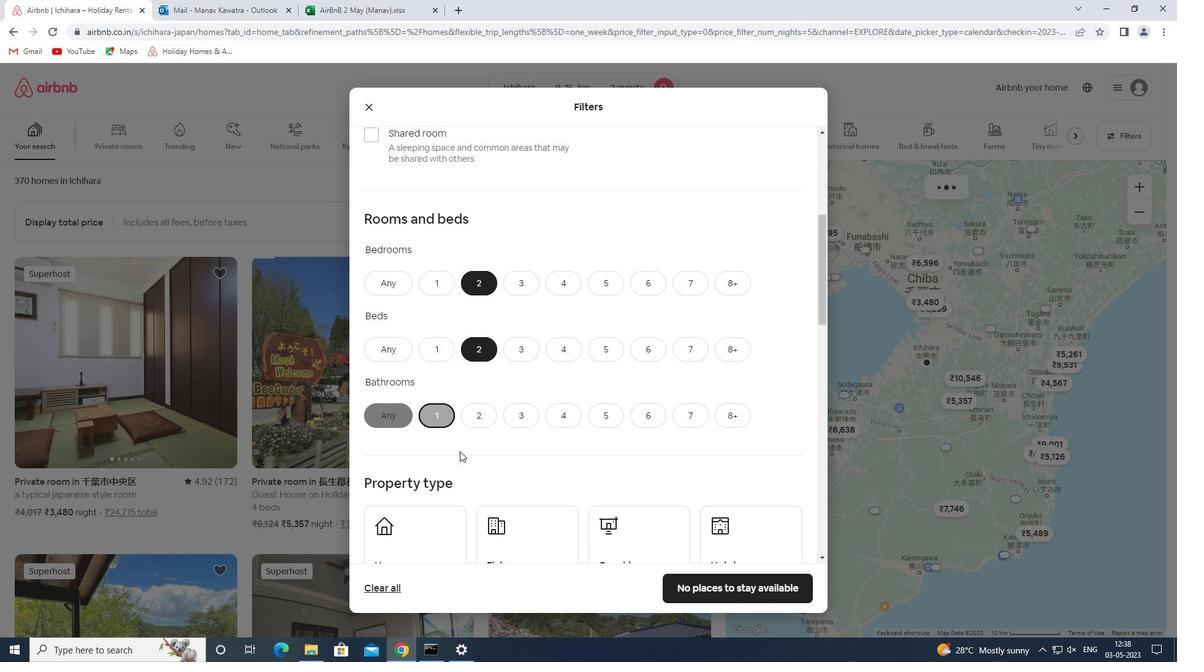 
Action: Mouse scrolled (460, 450) with delta (0, 0)
Screenshot: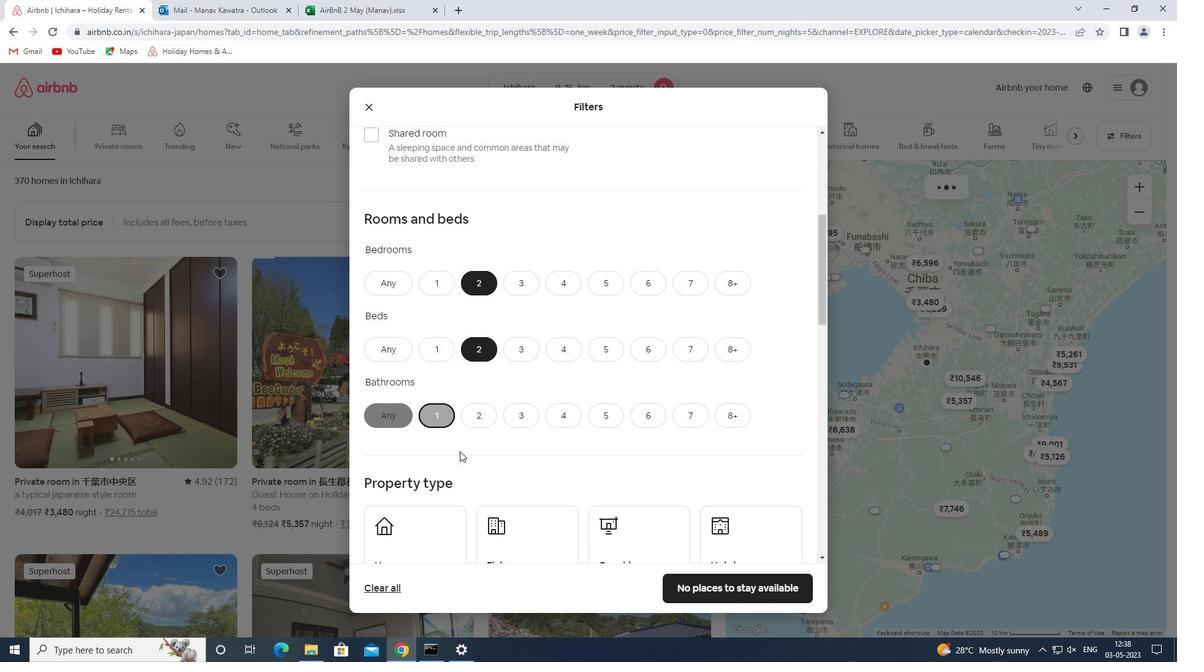 
Action: Mouse moved to (460, 447)
Screenshot: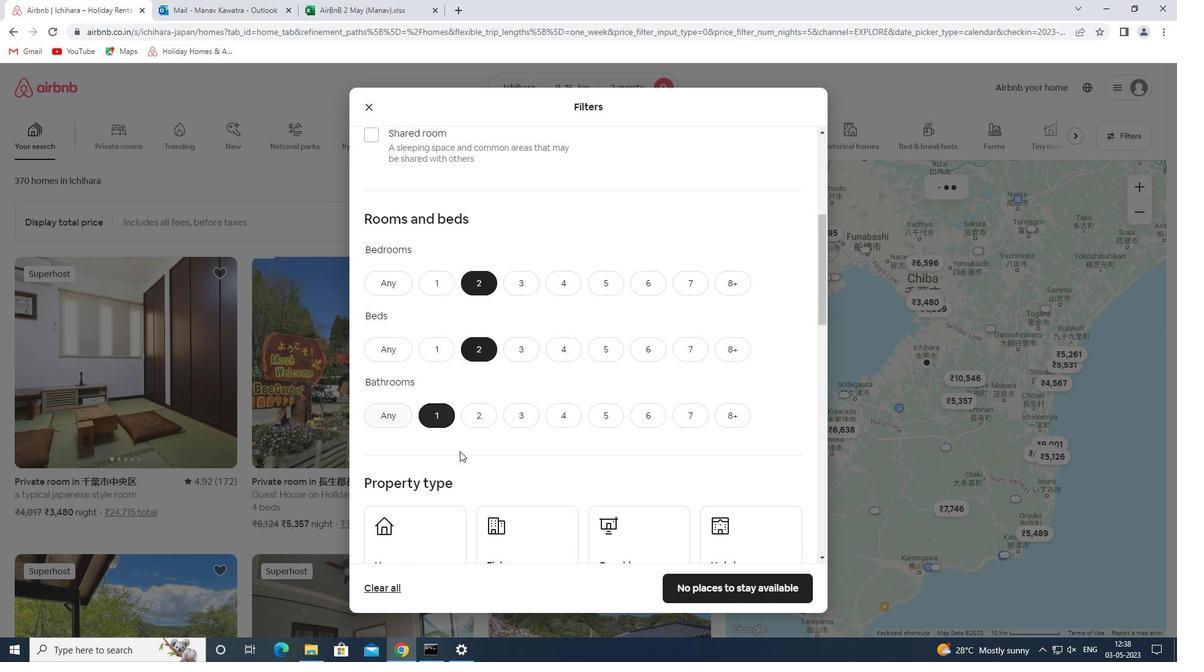 
Action: Mouse scrolled (460, 446) with delta (0, 0)
Screenshot: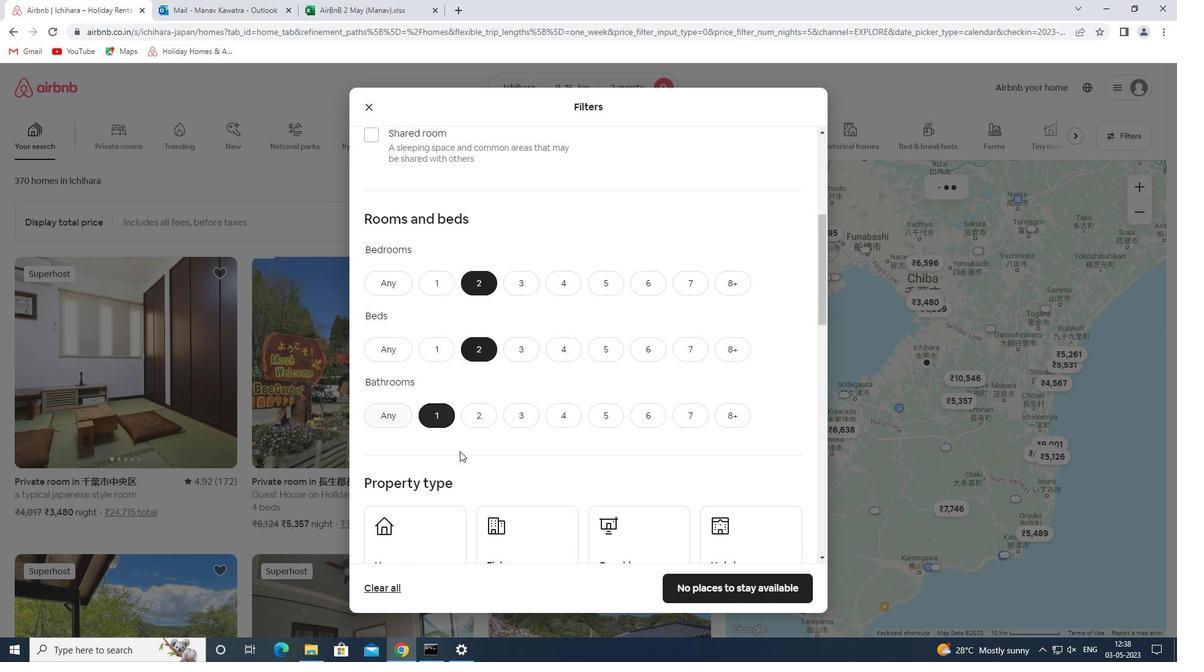 
Action: Mouse moved to (462, 433)
Screenshot: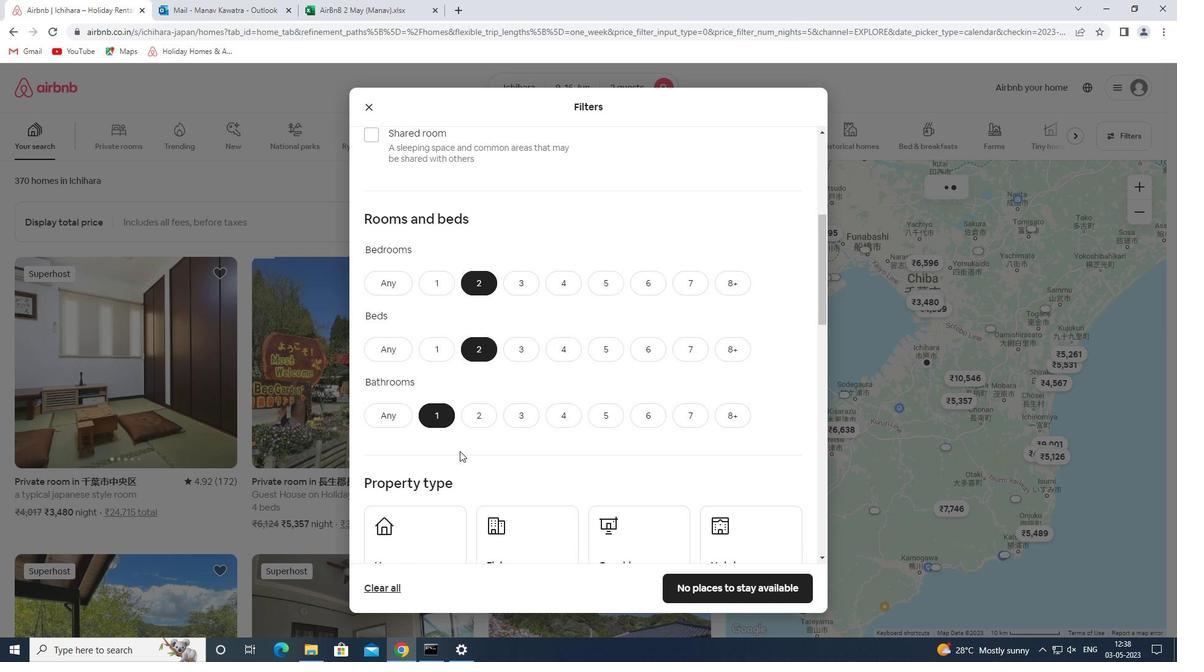 
Action: Mouse scrolled (462, 432) with delta (0, 0)
Screenshot: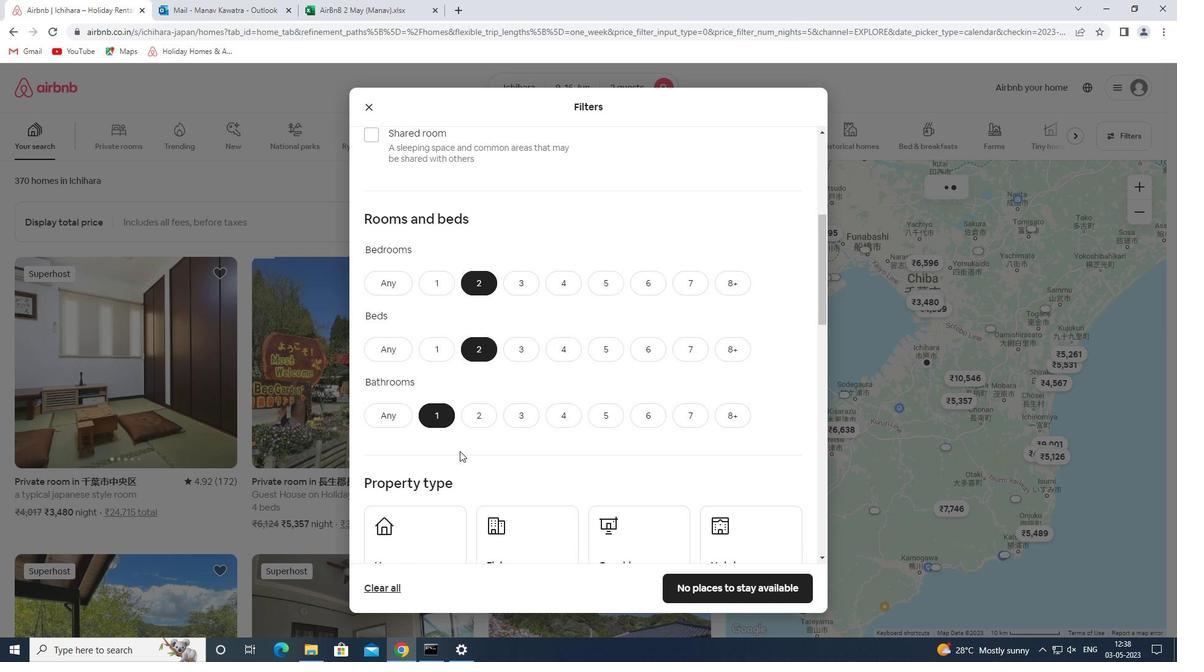 
Action: Mouse moved to (415, 176)
Screenshot: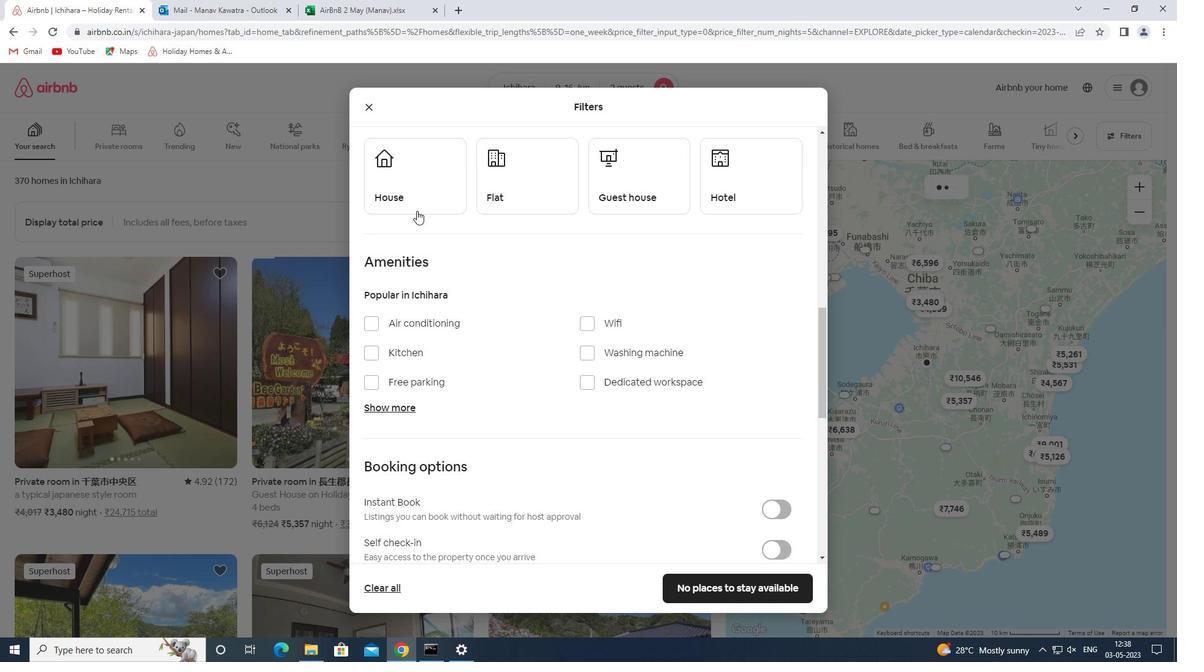 
Action: Mouse pressed left at (415, 176)
Screenshot: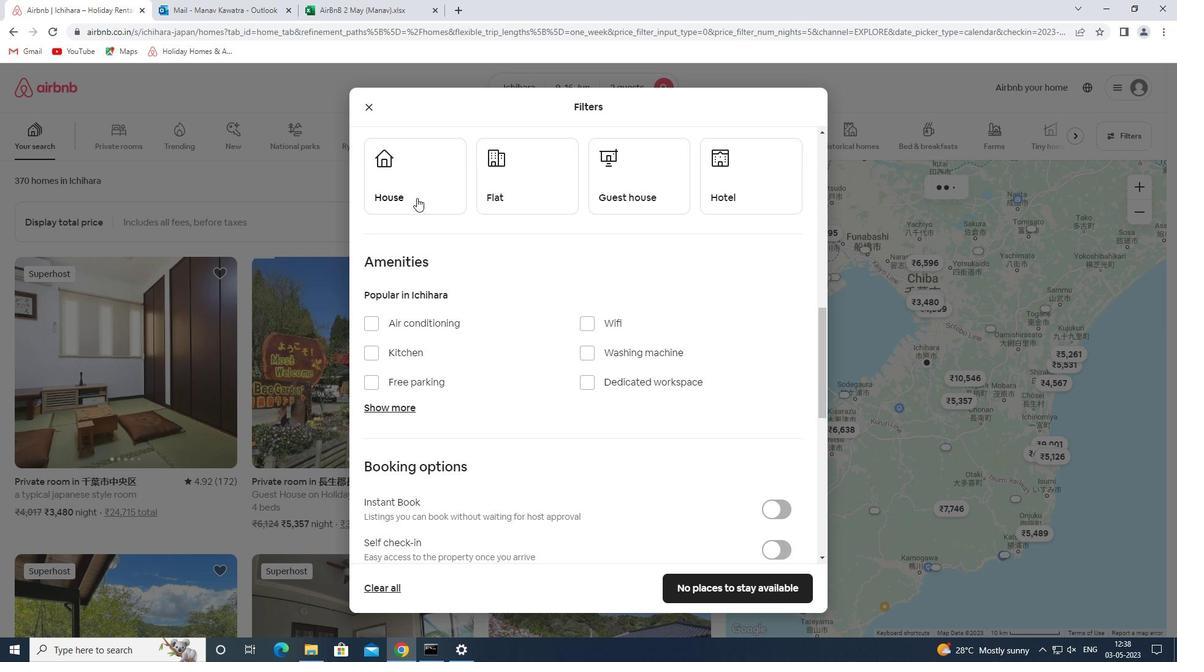 
Action: Mouse moved to (539, 187)
Screenshot: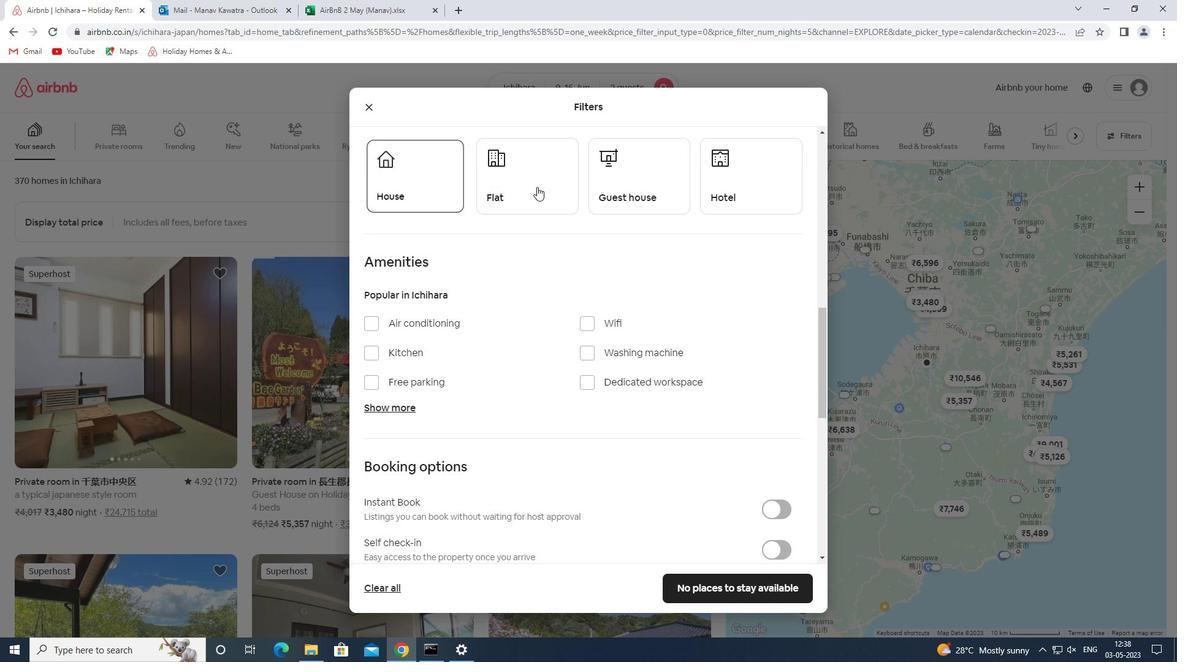 
Action: Mouse pressed left at (539, 187)
Screenshot: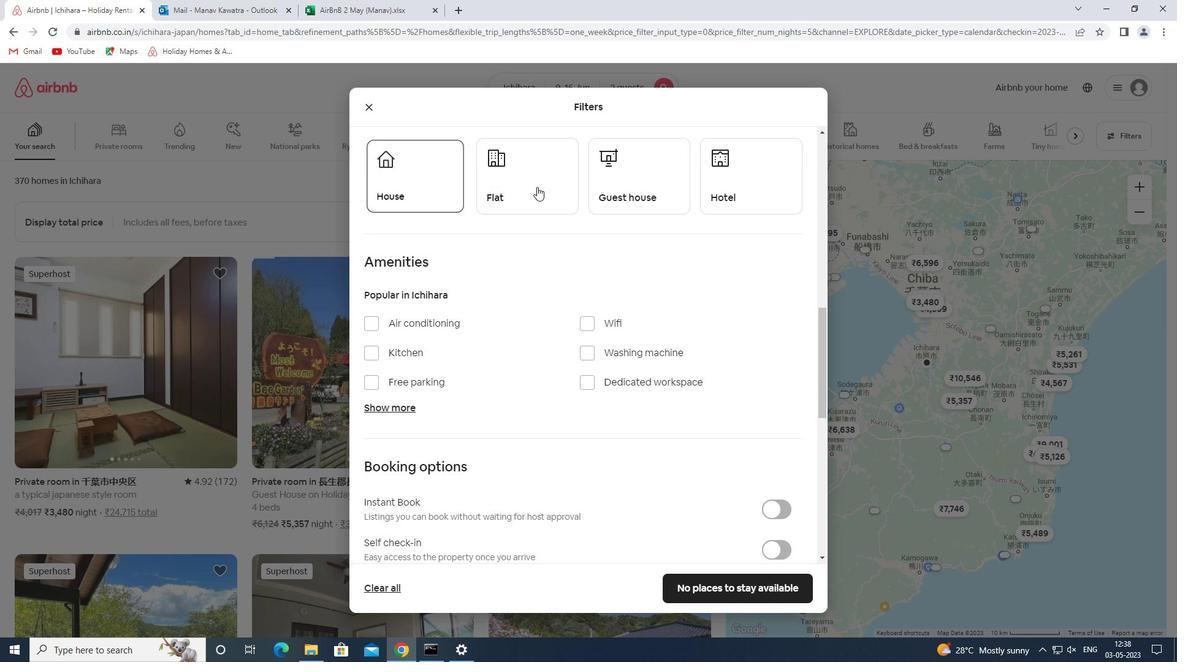 
Action: Mouse moved to (649, 188)
Screenshot: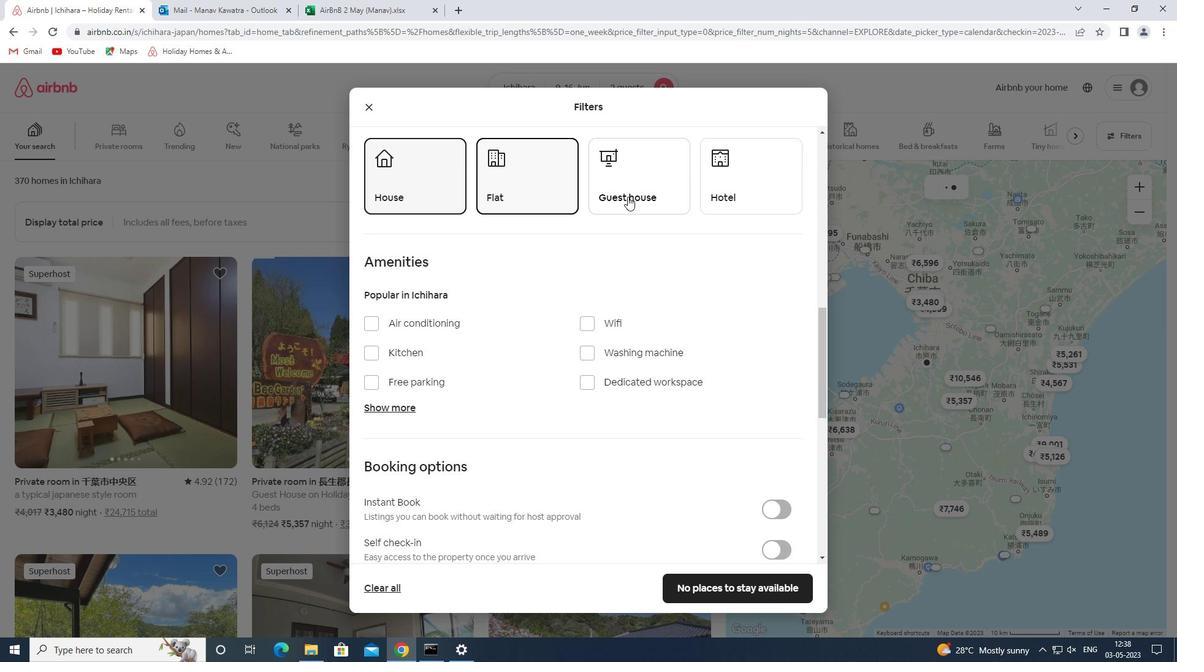 
Action: Mouse pressed left at (649, 188)
Screenshot: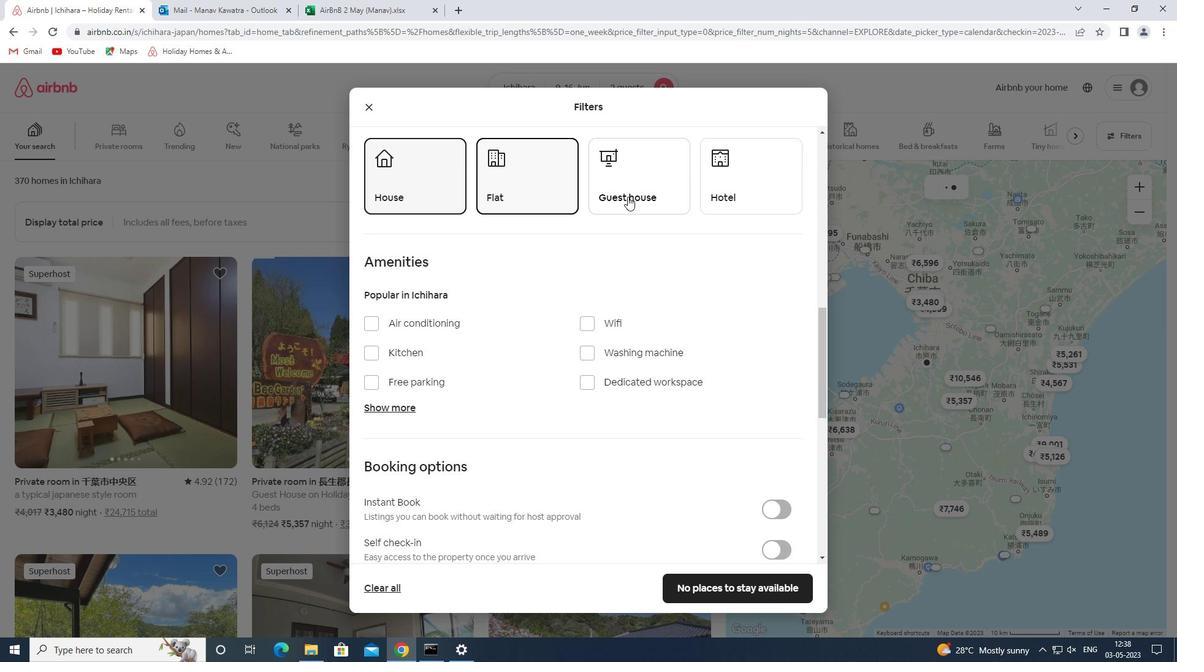 
Action: Mouse moved to (726, 192)
Screenshot: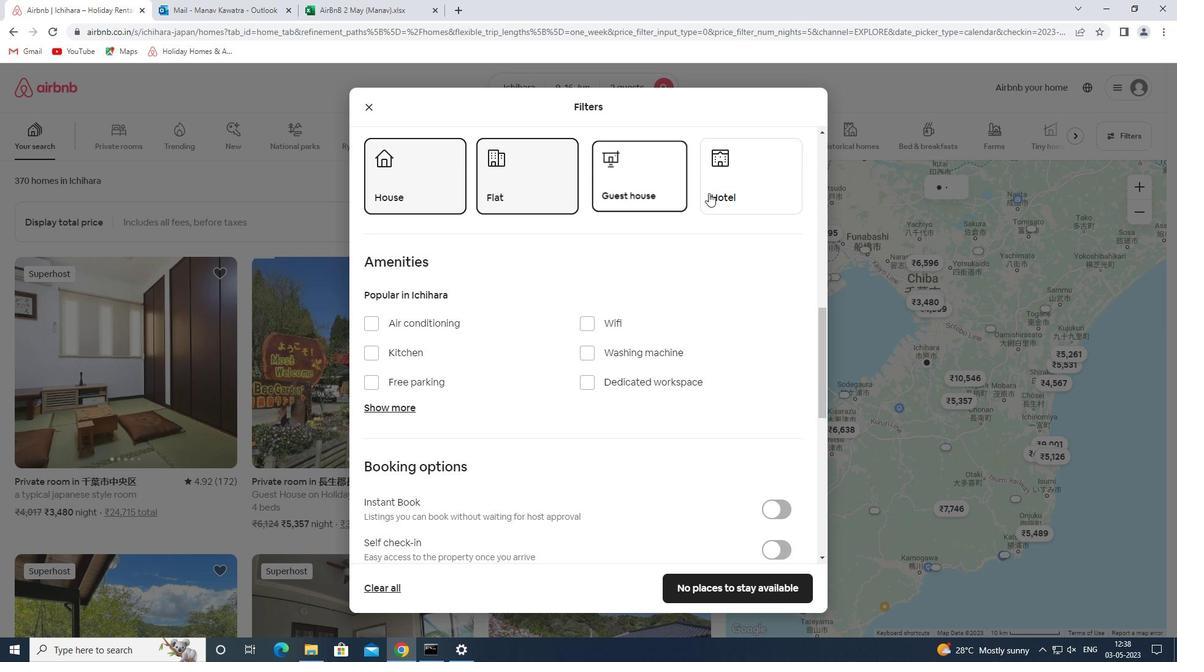 
Action: Mouse pressed left at (726, 192)
Screenshot: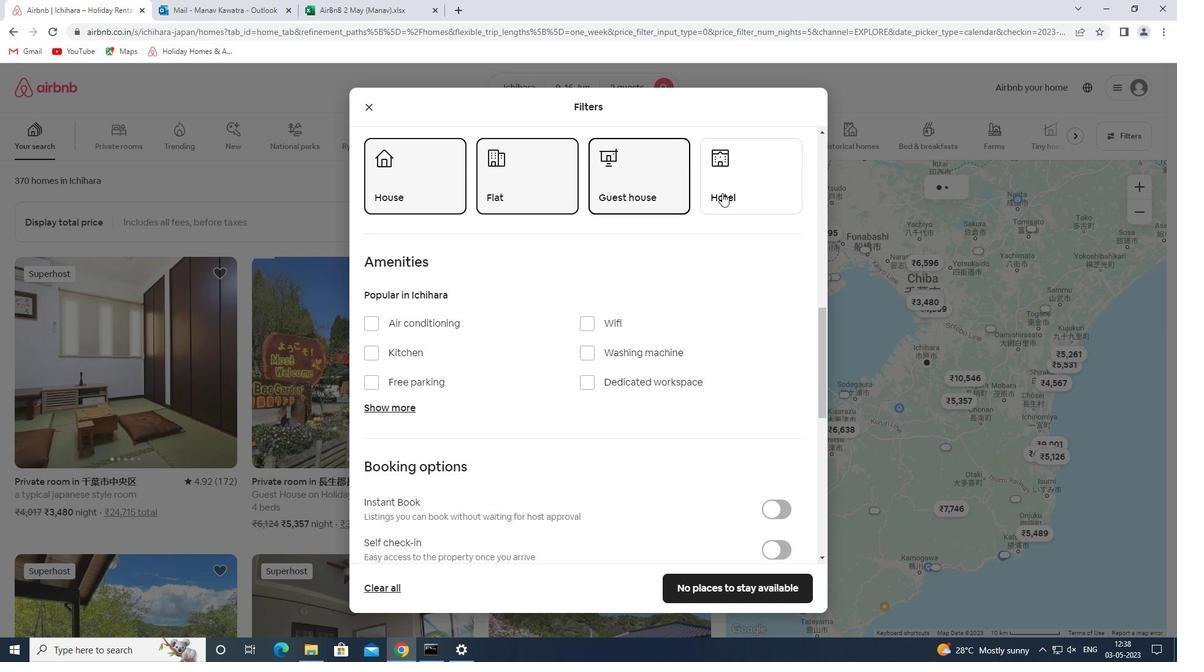 
Action: Mouse moved to (456, 403)
Screenshot: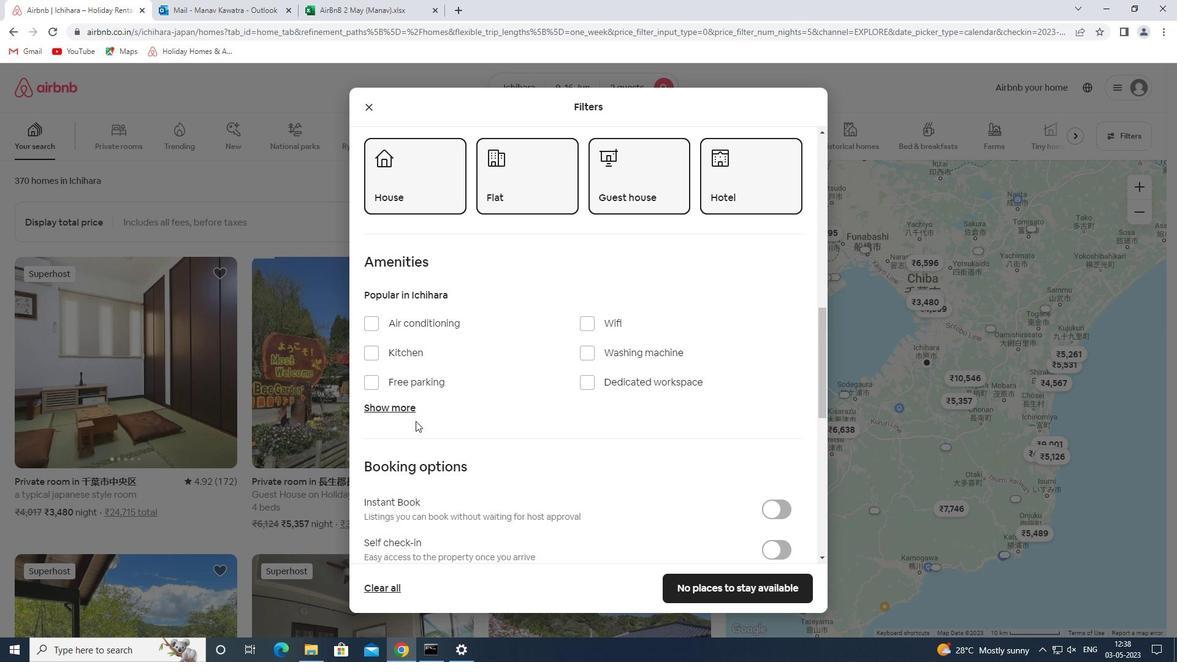 
Action: Mouse scrolled (456, 403) with delta (0, 0)
Screenshot: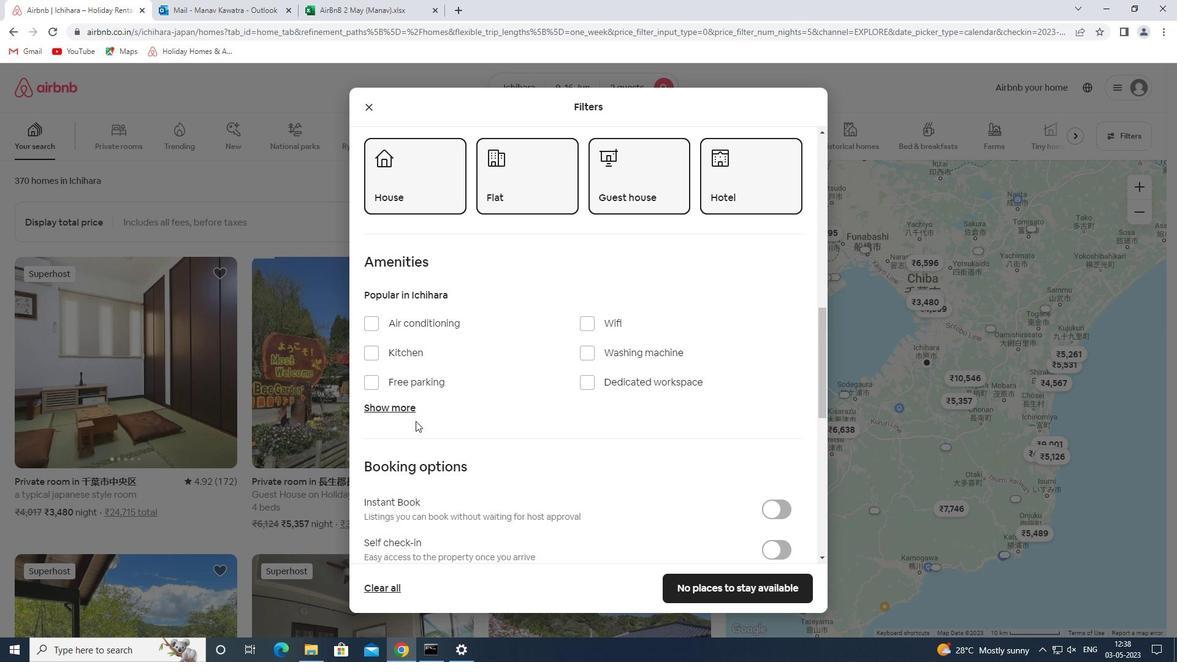 
Action: Mouse scrolled (456, 403) with delta (0, 0)
Screenshot: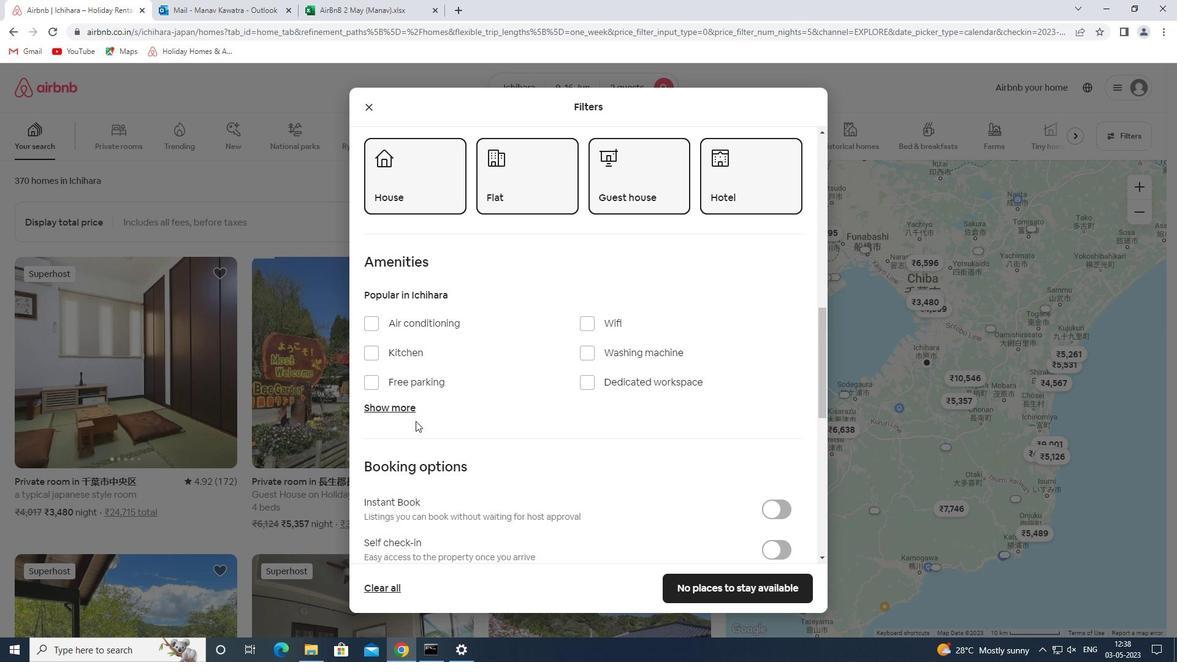 
Action: Mouse moved to (458, 403)
Screenshot: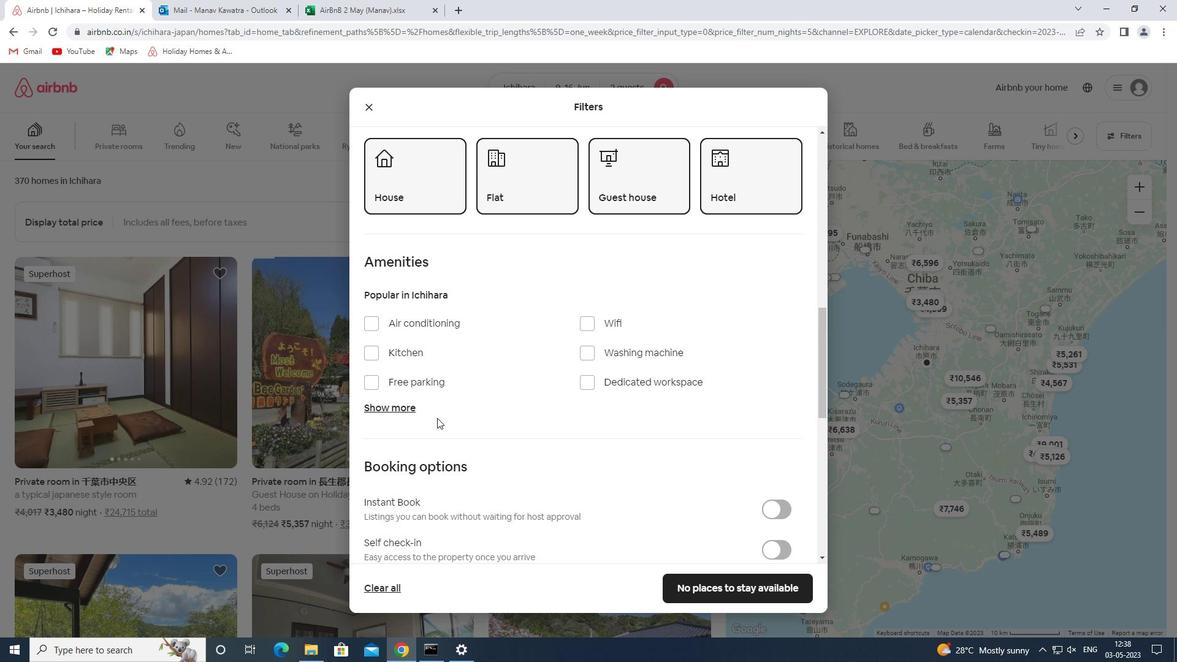 
Action: Mouse scrolled (458, 402) with delta (0, 0)
Screenshot: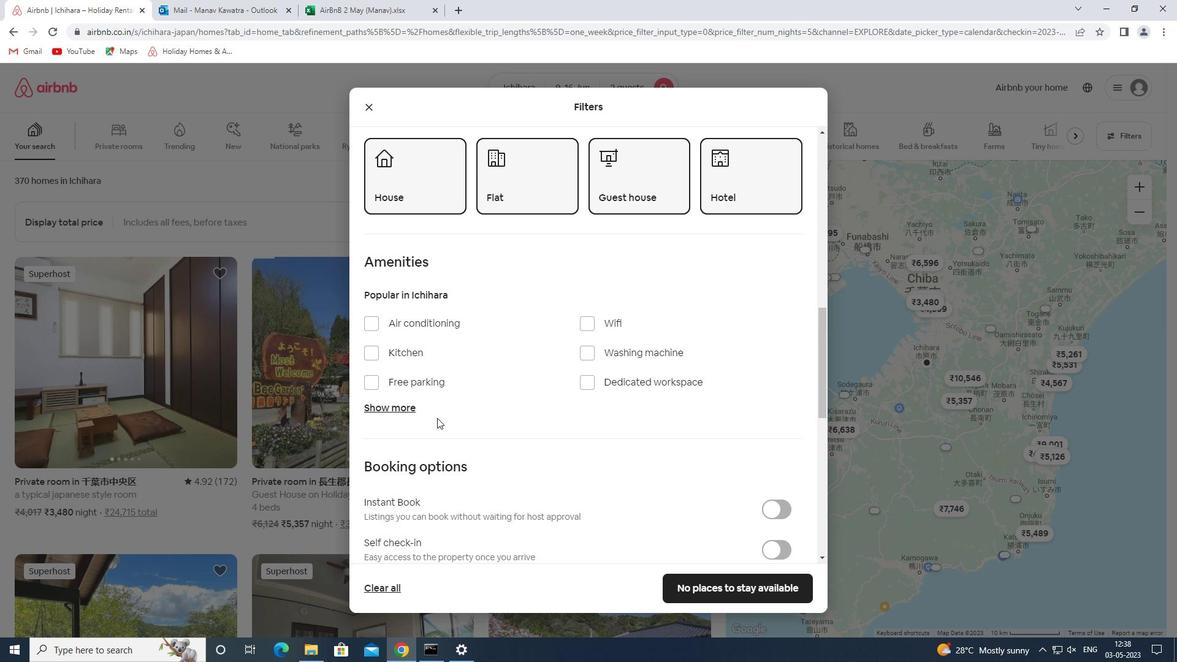 
Action: Mouse moved to (470, 398)
Screenshot: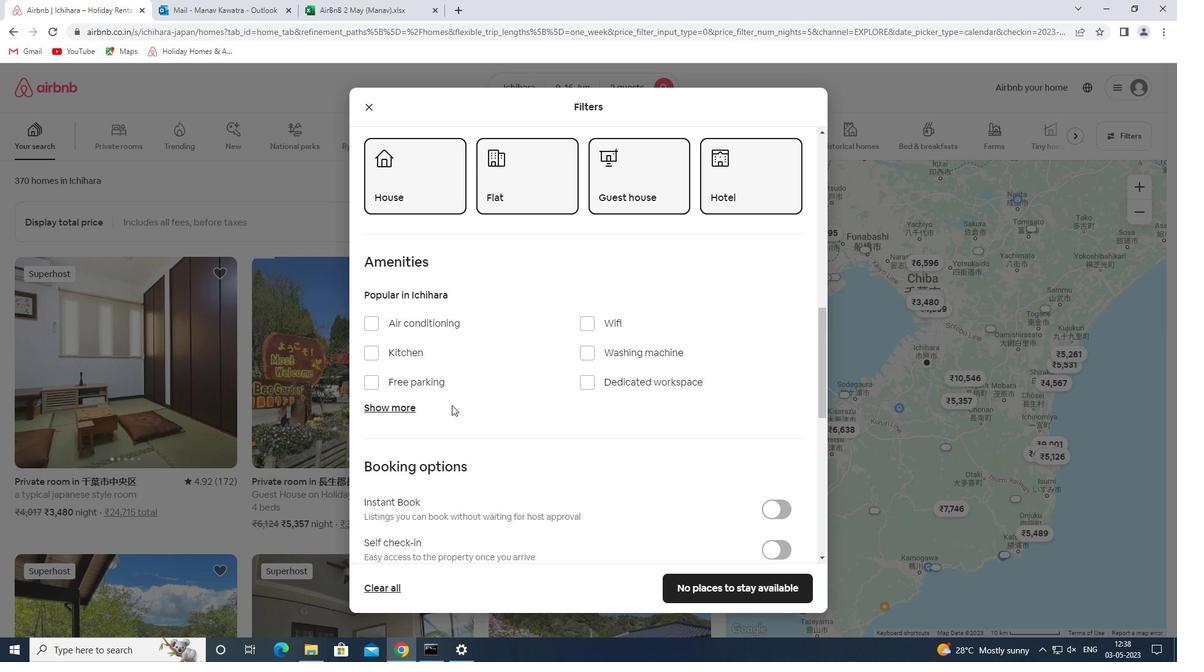 
Action: Mouse scrolled (470, 397) with delta (0, 0)
Screenshot: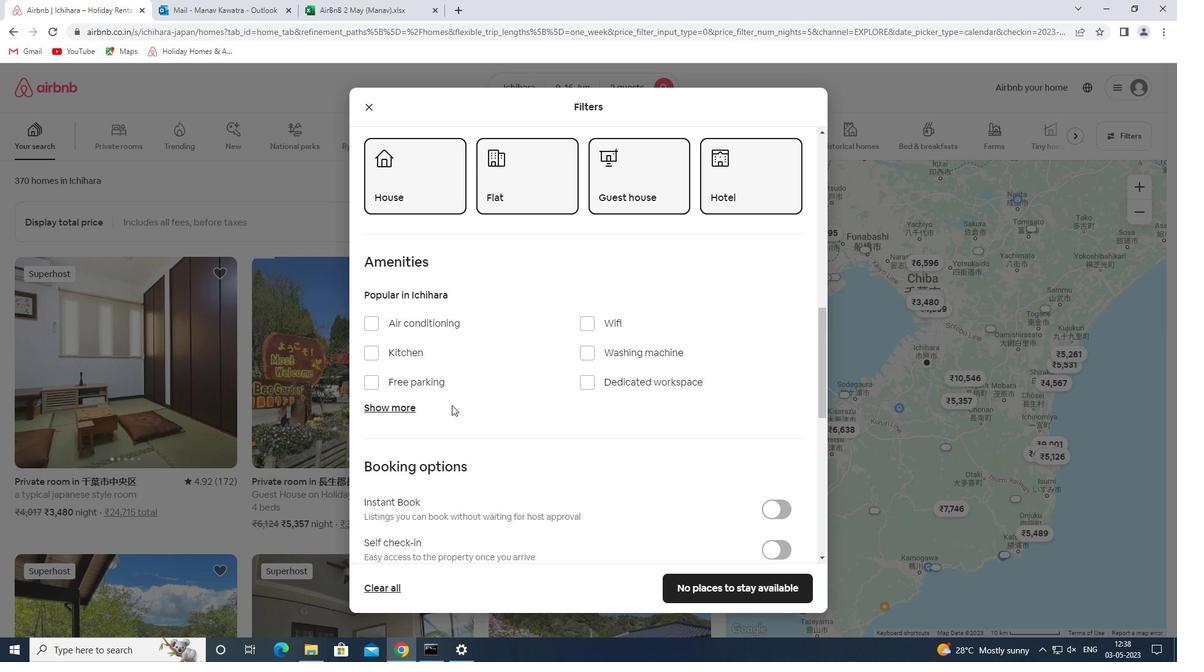 
Action: Mouse moved to (488, 393)
Screenshot: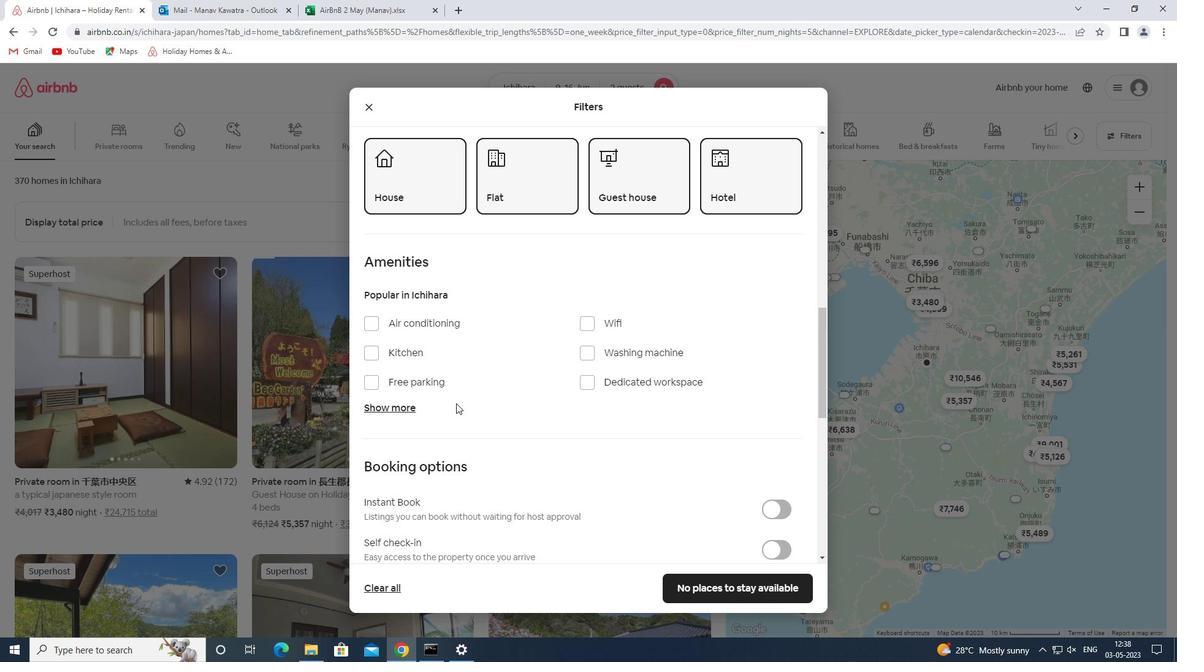 
Action: Mouse scrolled (488, 392) with delta (0, 0)
Screenshot: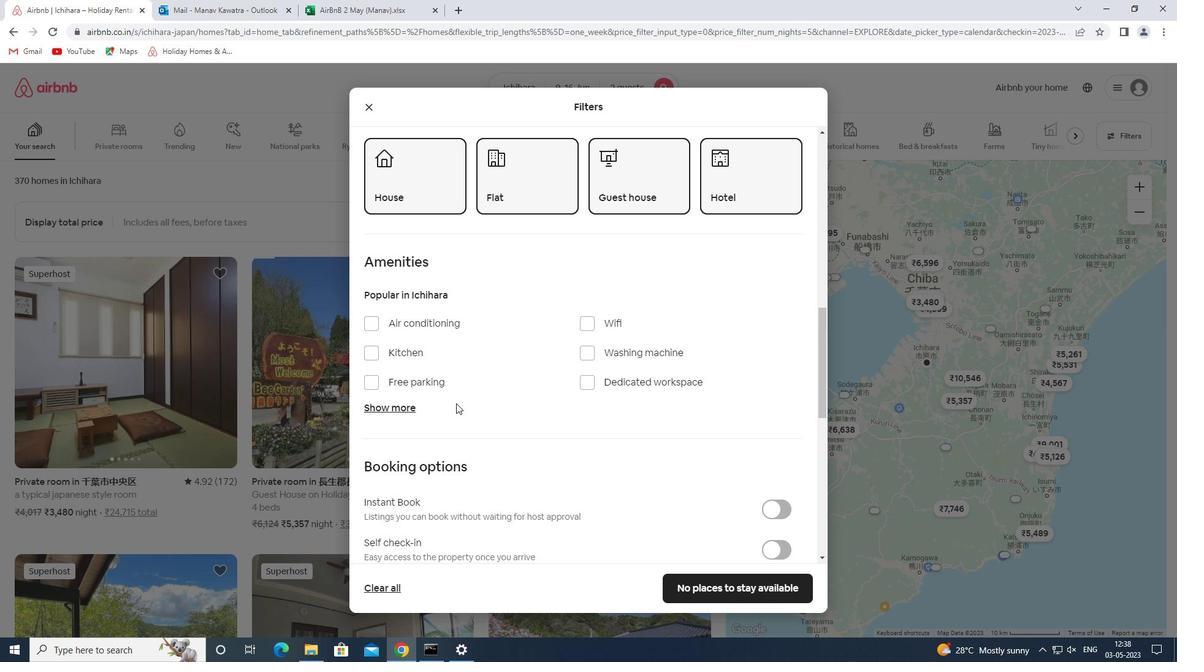 
Action: Mouse moved to (785, 249)
Screenshot: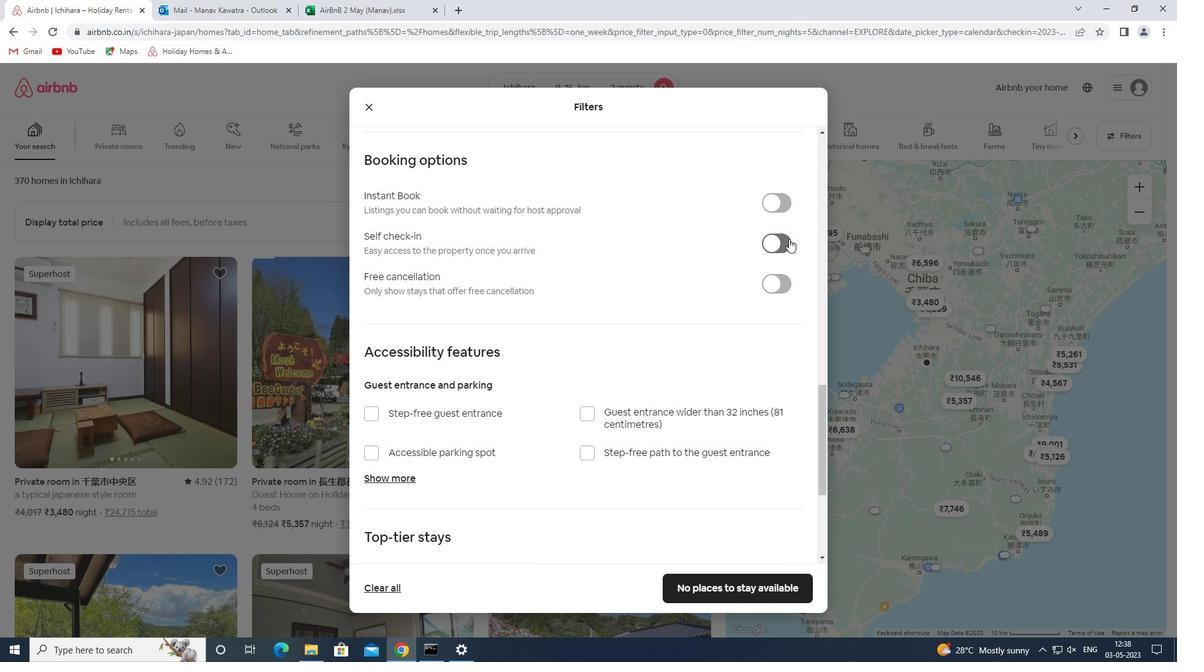 
Action: Mouse pressed left at (785, 249)
Screenshot: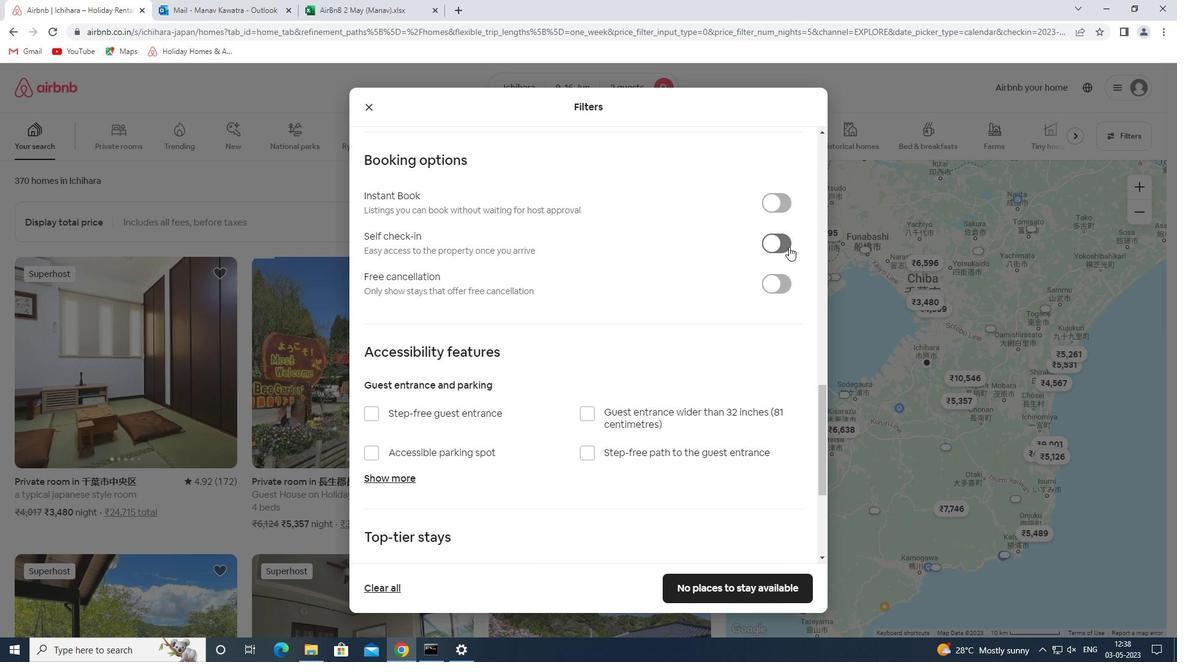 
Action: Mouse moved to (458, 460)
Screenshot: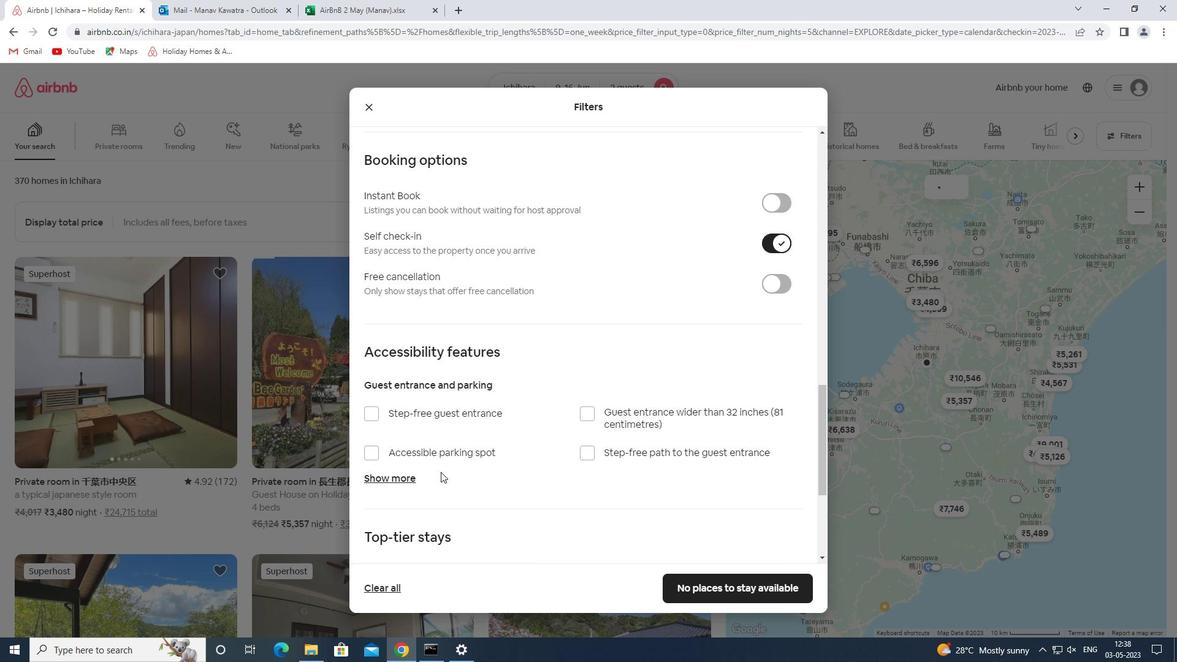 
Action: Mouse scrolled (458, 460) with delta (0, 0)
Screenshot: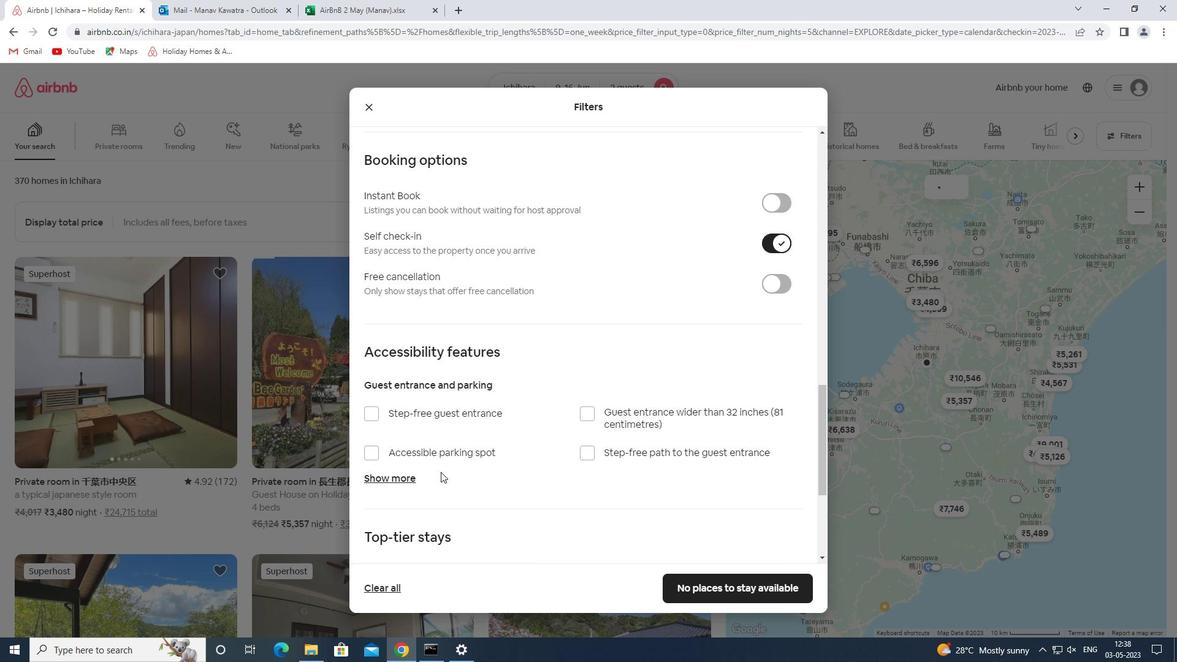 
Action: Mouse scrolled (458, 460) with delta (0, 0)
Screenshot: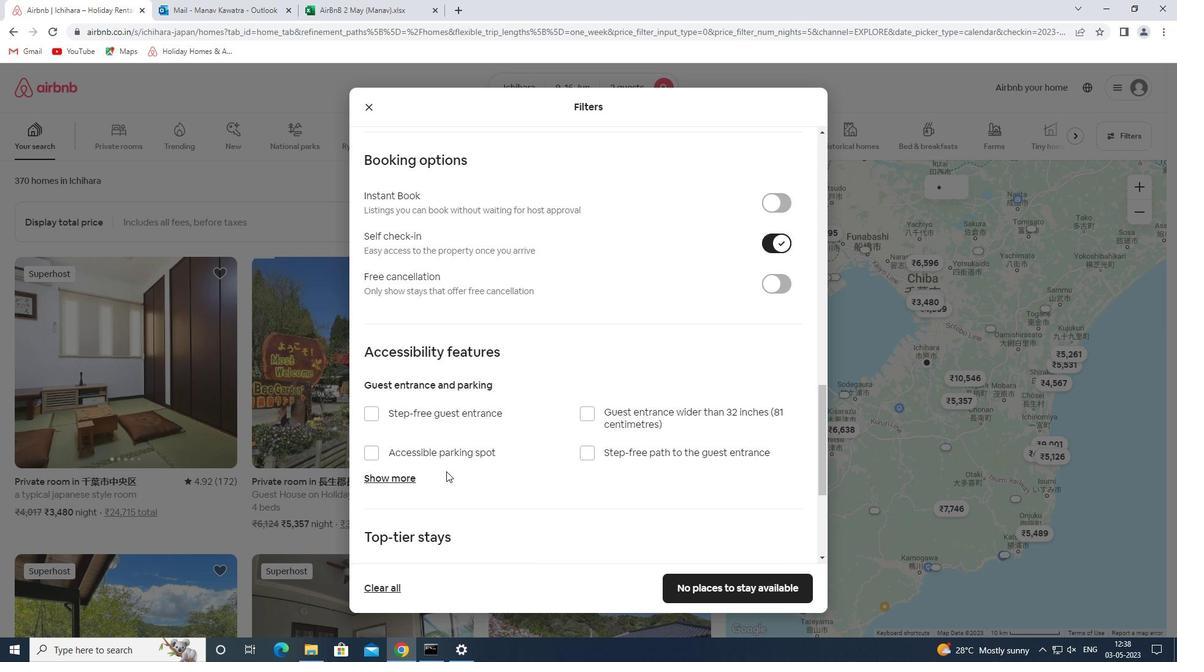 
Action: Mouse scrolled (458, 460) with delta (0, 0)
Screenshot: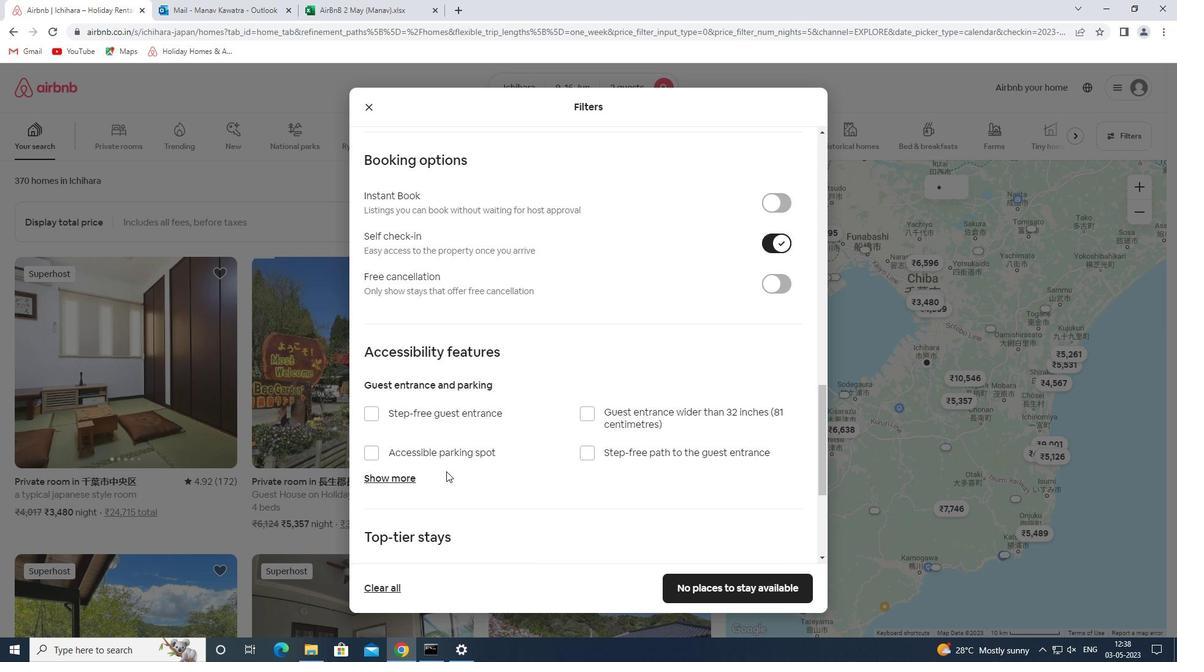 
Action: Mouse scrolled (458, 460) with delta (0, 0)
Screenshot: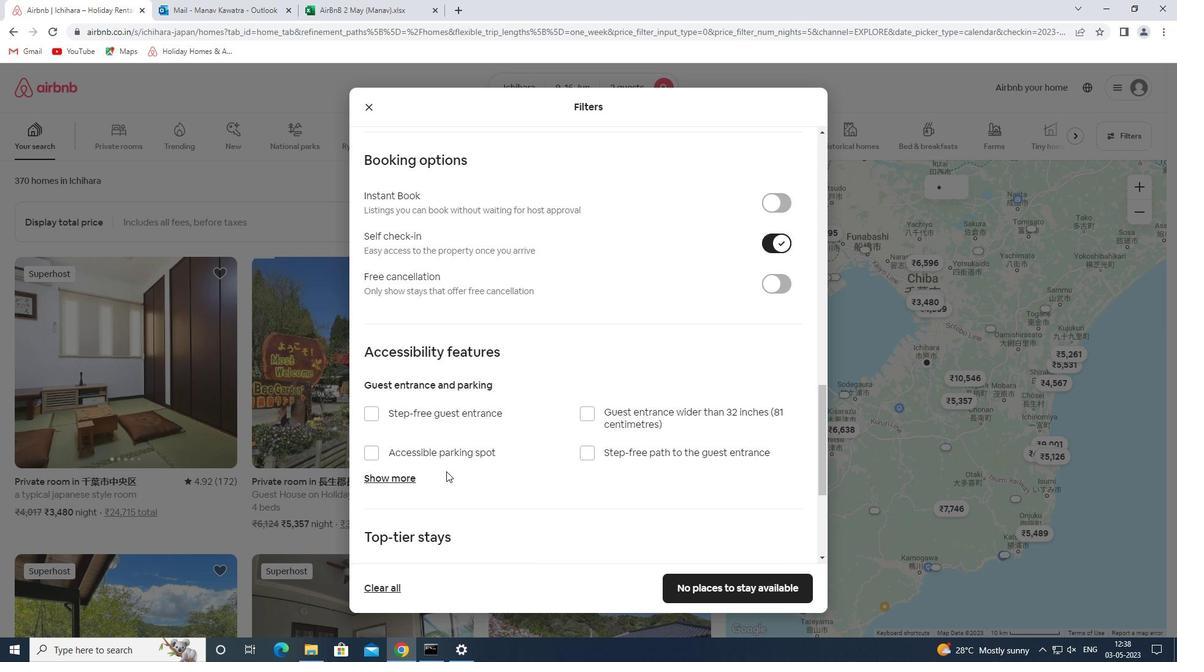 
Action: Mouse scrolled (458, 460) with delta (0, 0)
Screenshot: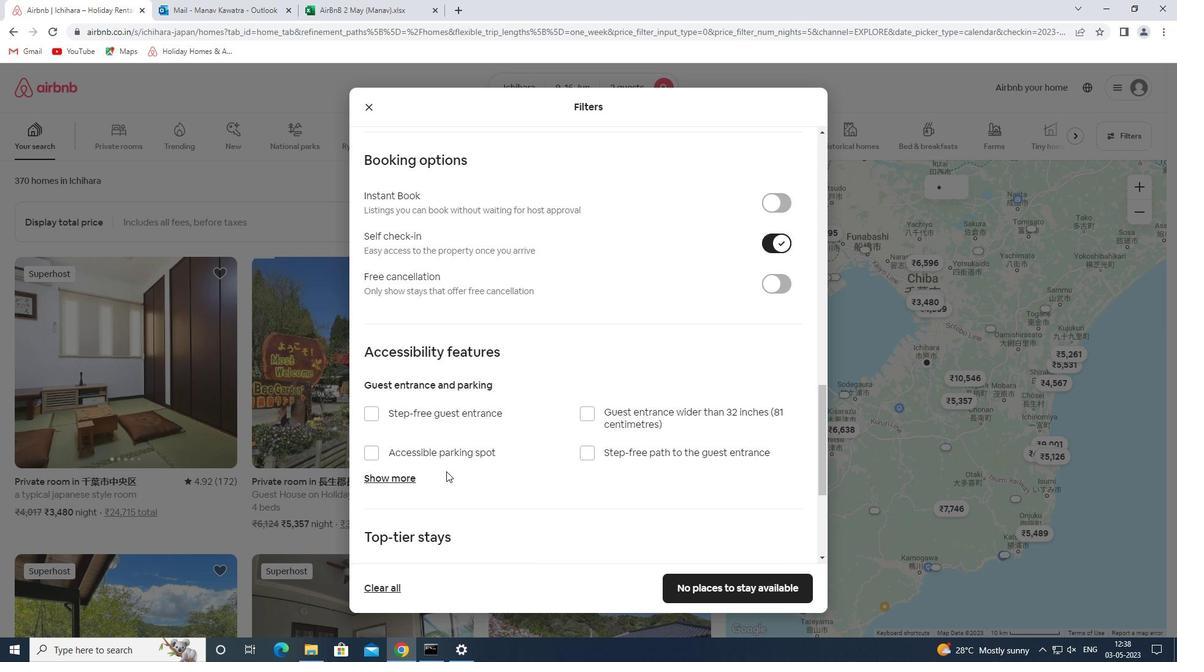 
Action: Mouse moved to (458, 460)
Screenshot: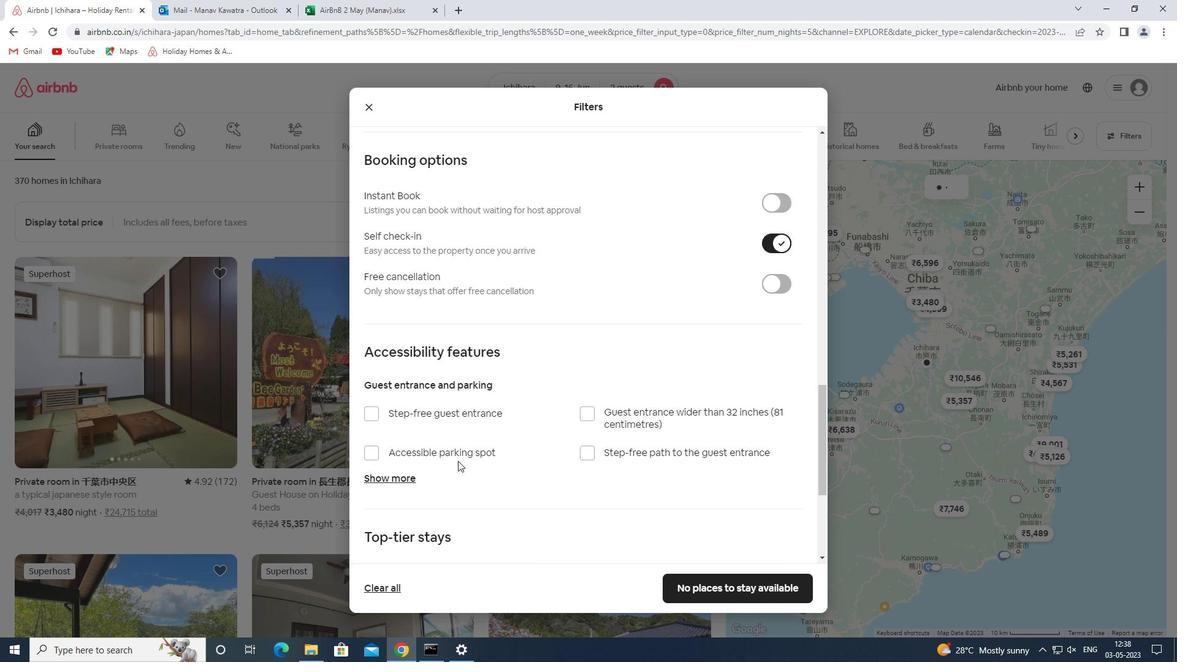 
Action: Mouse scrolled (458, 460) with delta (0, 0)
Screenshot: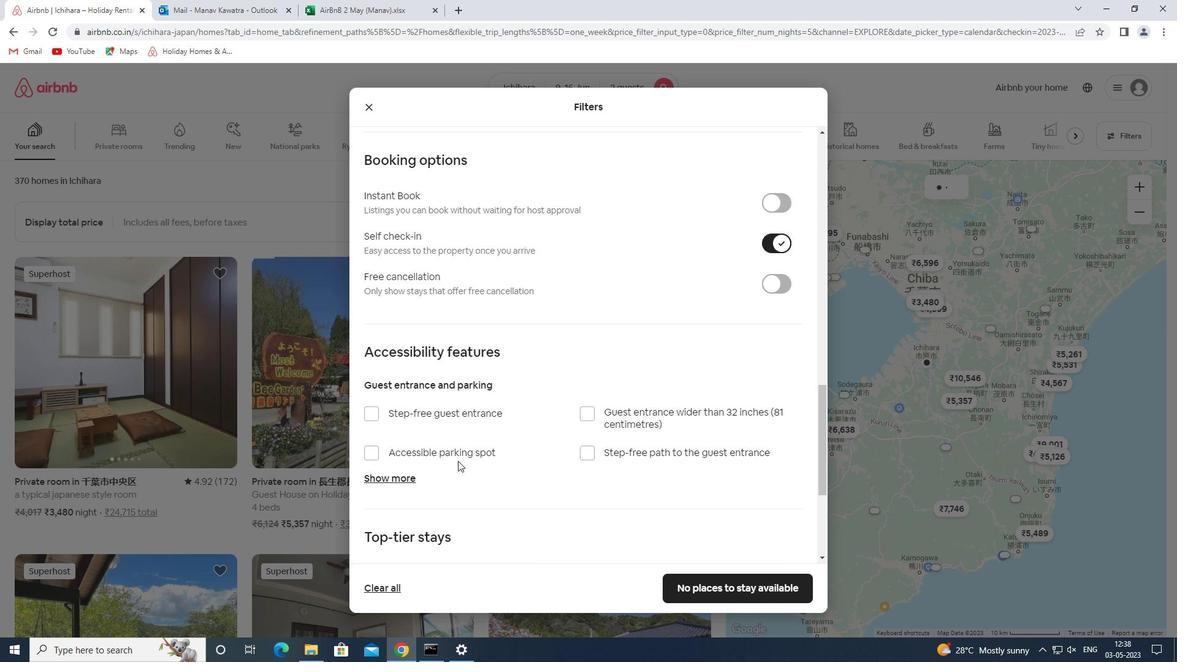 
Action: Mouse moved to (405, 474)
Screenshot: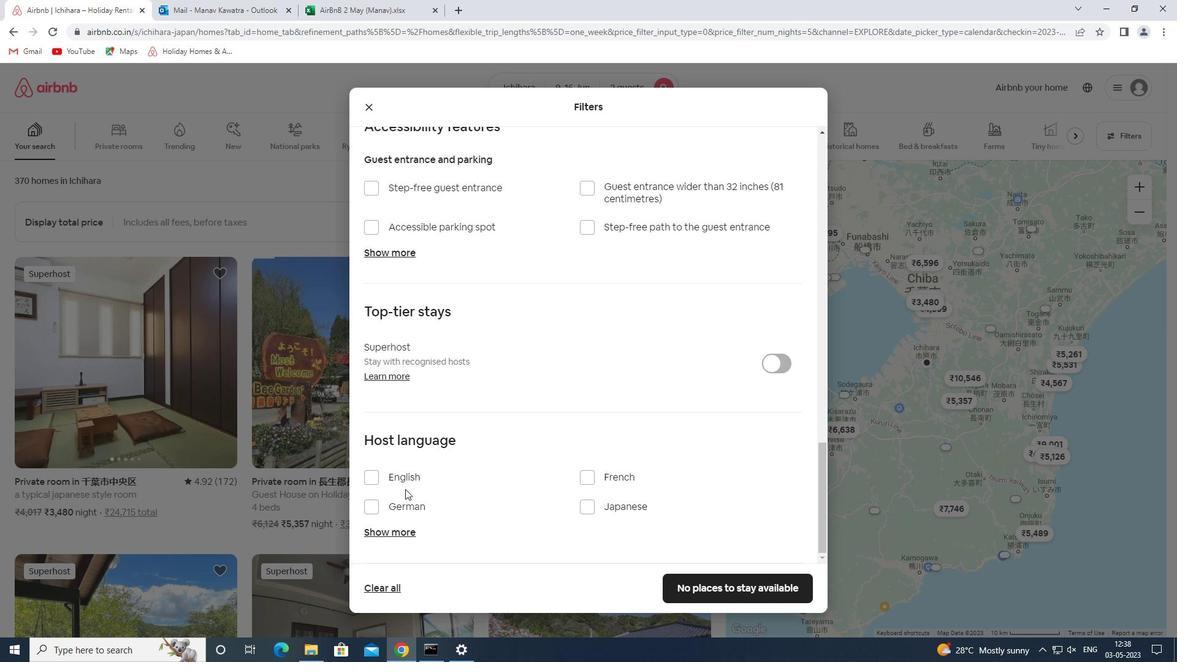 
Action: Mouse pressed left at (405, 474)
Screenshot: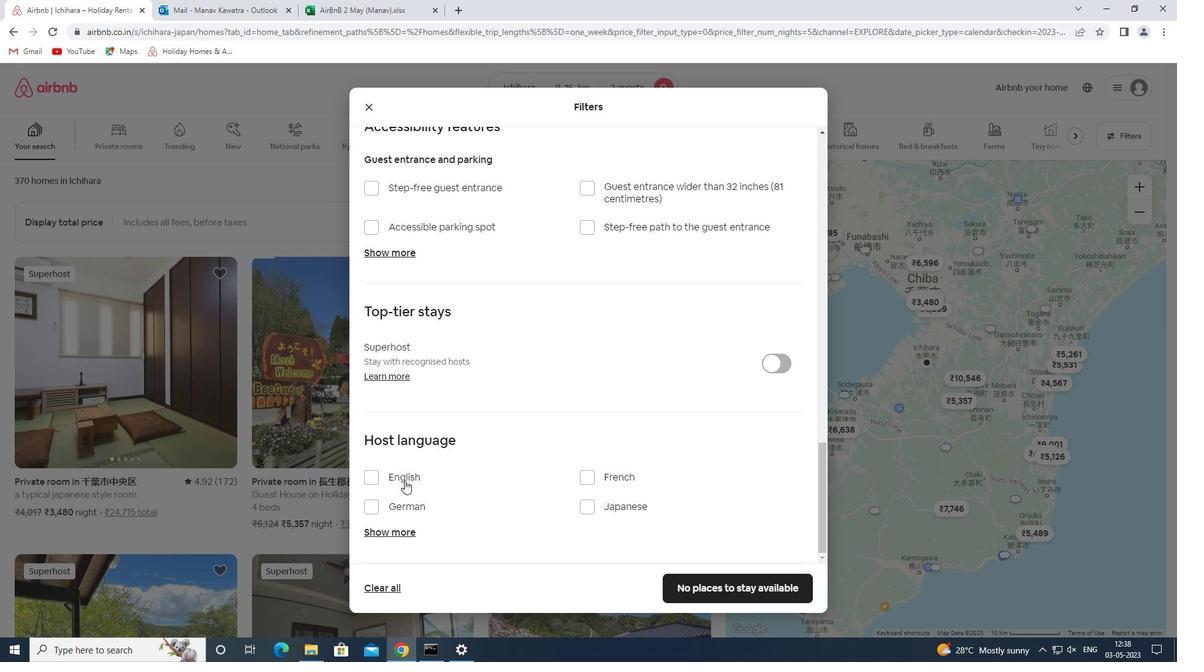 
Action: Mouse moved to (696, 579)
Screenshot: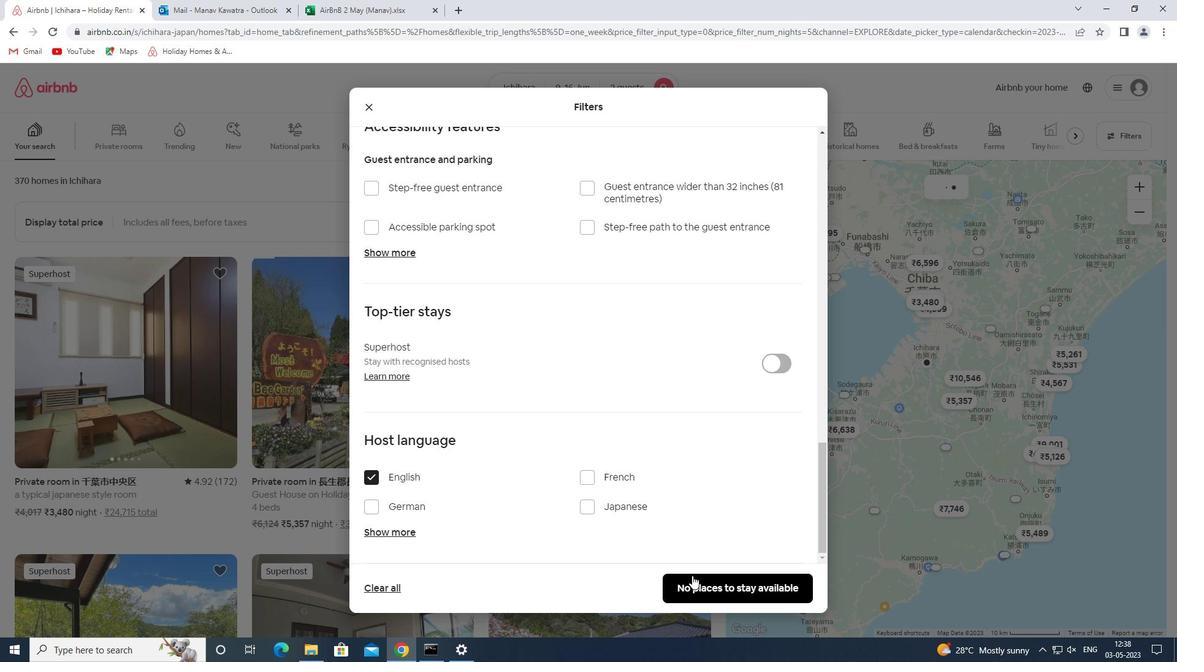 
Action: Mouse pressed left at (696, 579)
Screenshot: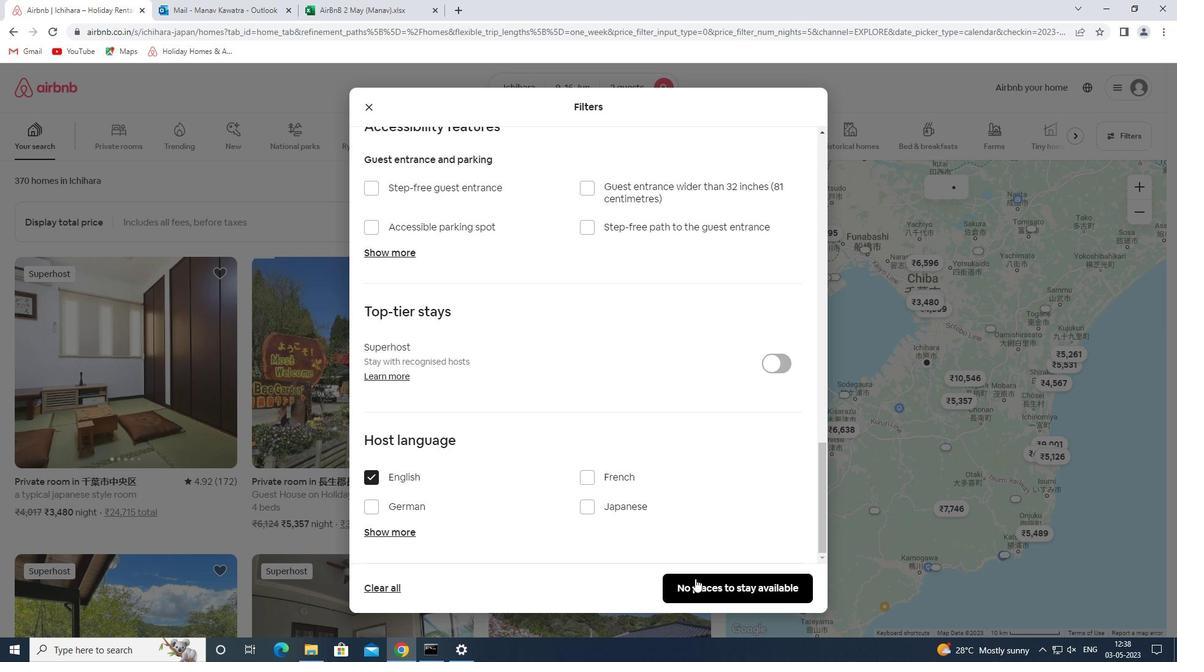 
